Task: Find a house in Sao Cristovao, Brazil, for 8 guests from 12th to 16th July, with a price range of ₹10,000 to ₹16,000, including breakfast and TV.
Action: Mouse moved to (339, 145)
Screenshot: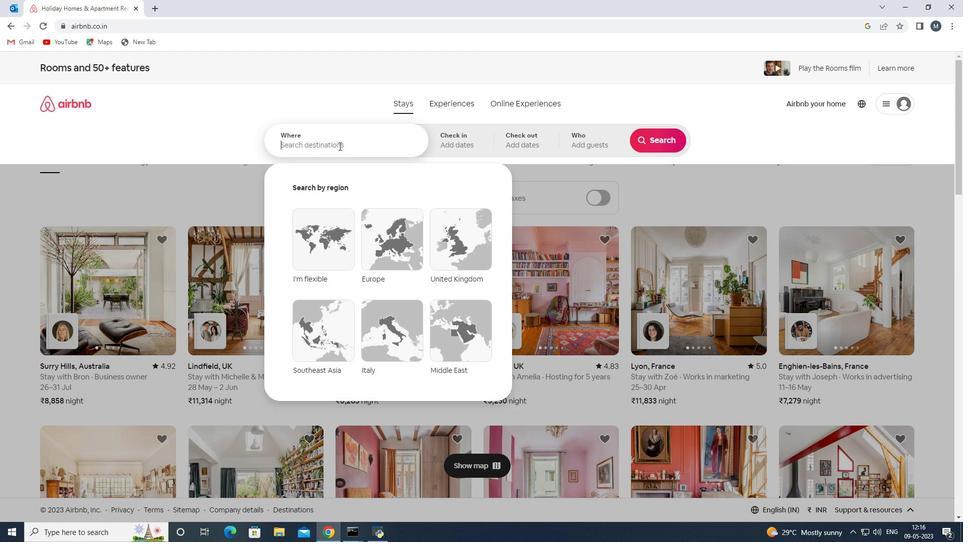 
Action: Mouse pressed left at (339, 145)
Screenshot: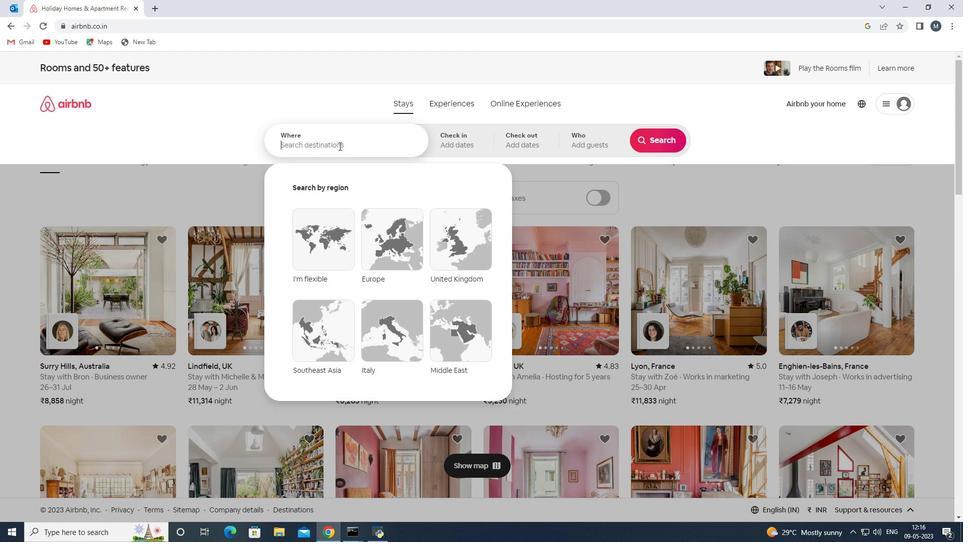 
Action: Mouse moved to (339, 145)
Screenshot: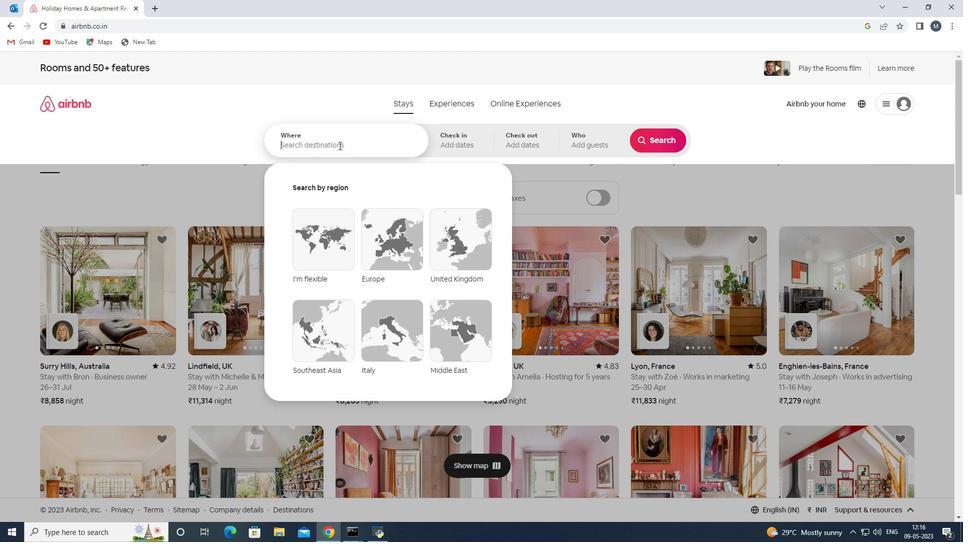 
Action: Key pressed <Key.shift>Sao<Key.space><Key.shift><Key.shift><Key.shift><Key.shift><Key.shift>Cristovao,<Key.shift><Key.shift><Key.shift><Key.shift><Key.shift><Key.shift><Key.shift><Key.shift><Key.shift><Key.shift><Key.shift><Key.shift><Key.shift><Key.shift><Key.shift>Brazil<Key.enter>
Screenshot: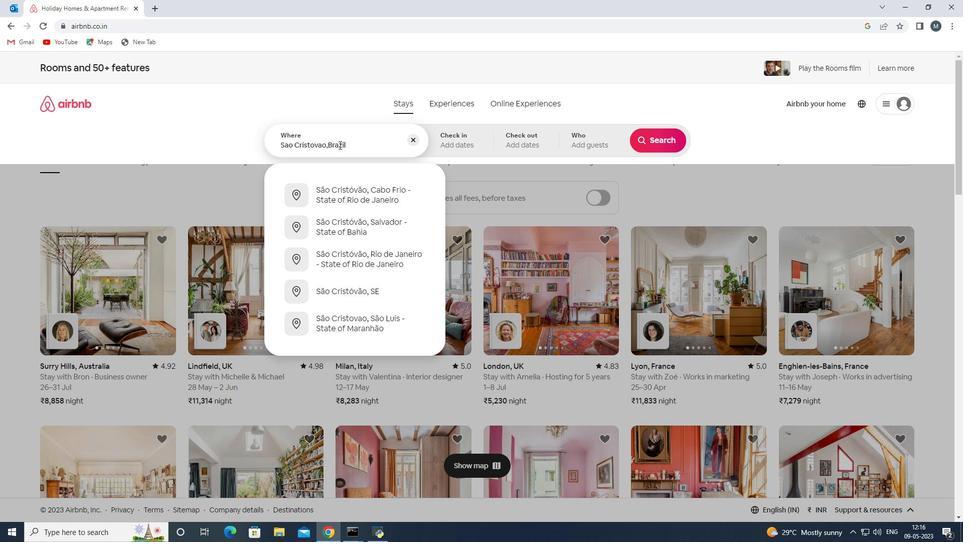 
Action: Mouse moved to (659, 215)
Screenshot: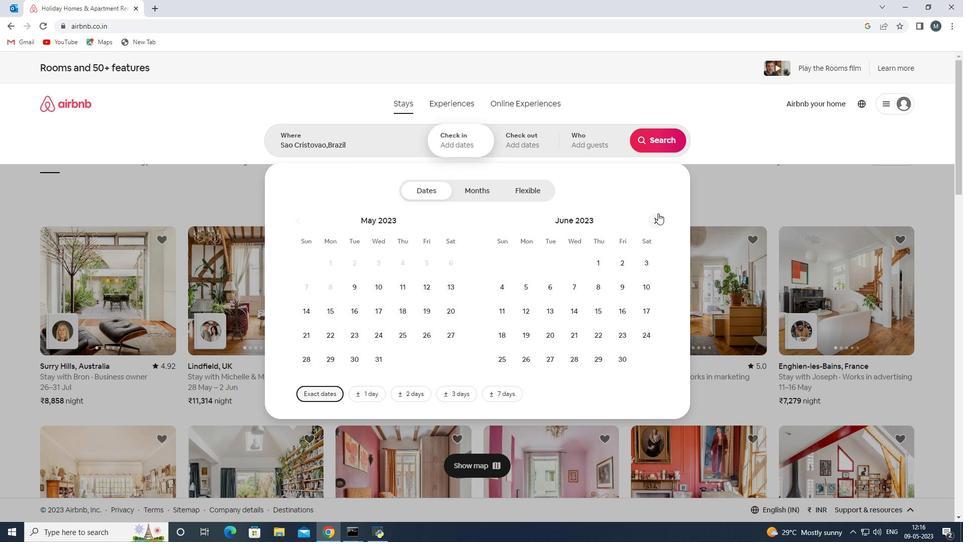 
Action: Mouse pressed left at (659, 215)
Screenshot: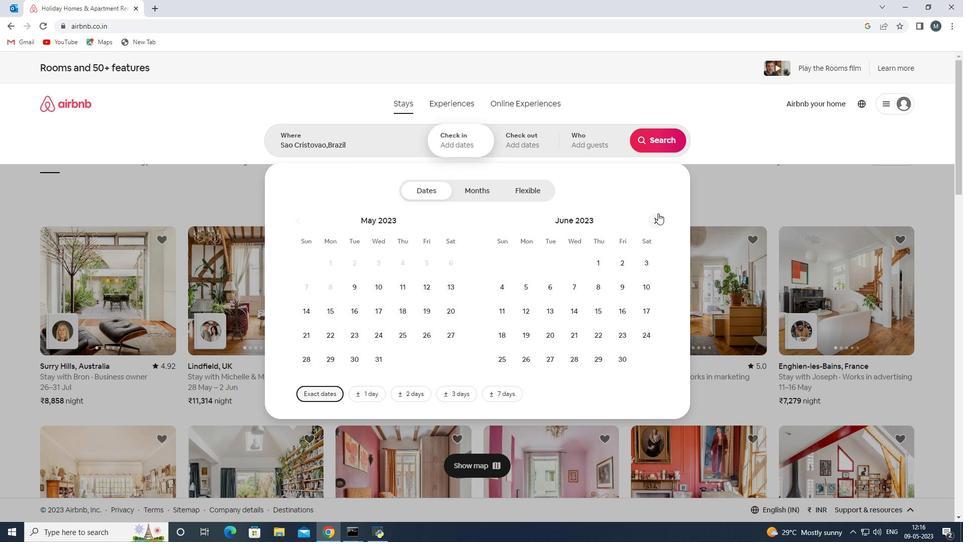 
Action: Mouse moved to (581, 312)
Screenshot: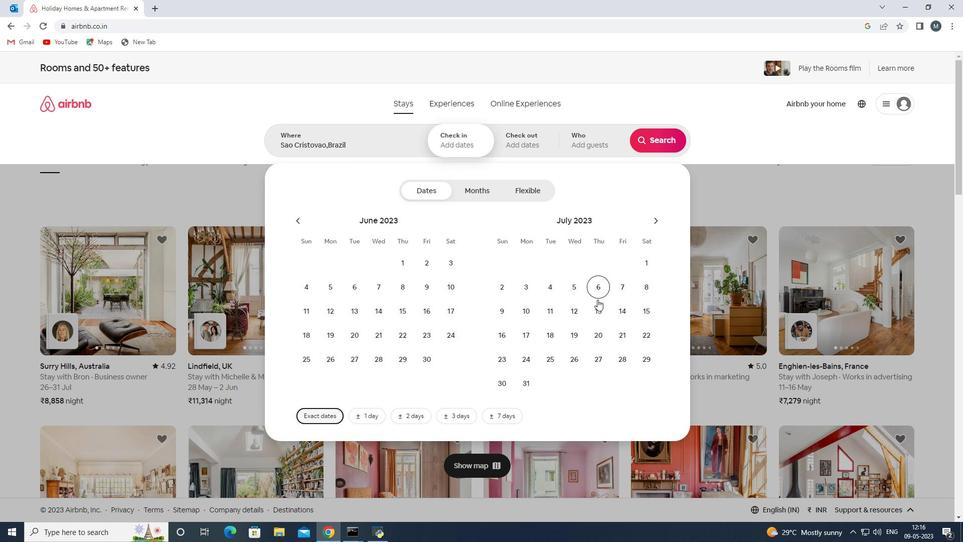 
Action: Mouse pressed left at (581, 312)
Screenshot: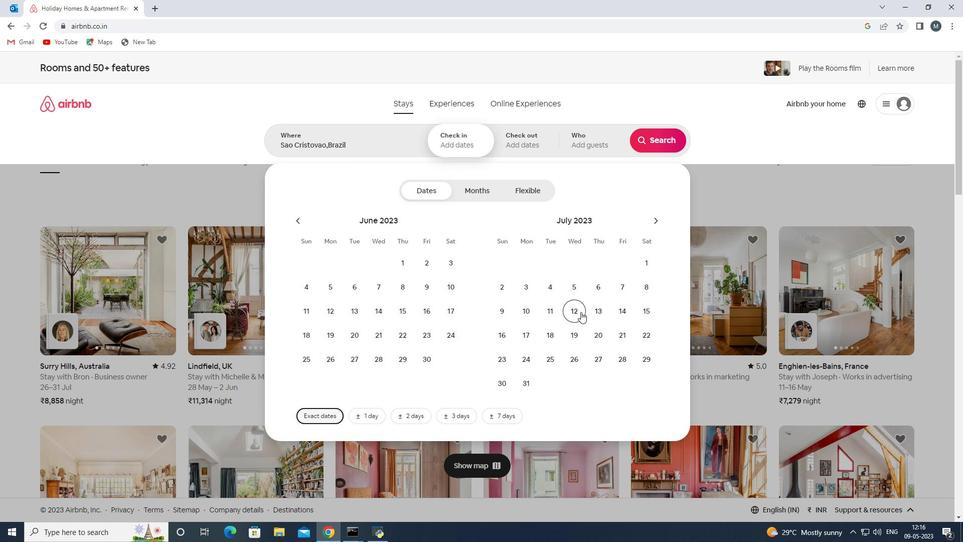 
Action: Mouse moved to (502, 337)
Screenshot: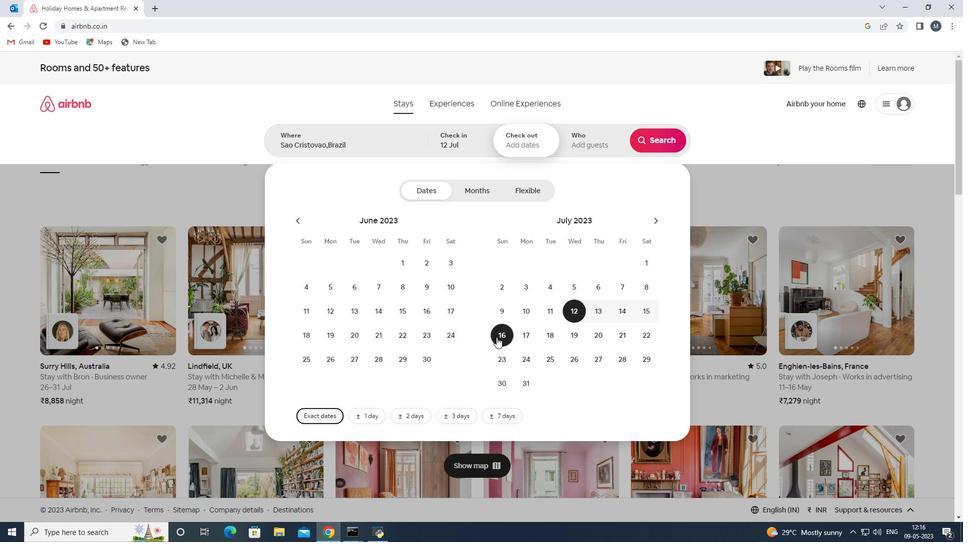 
Action: Mouse pressed left at (502, 337)
Screenshot: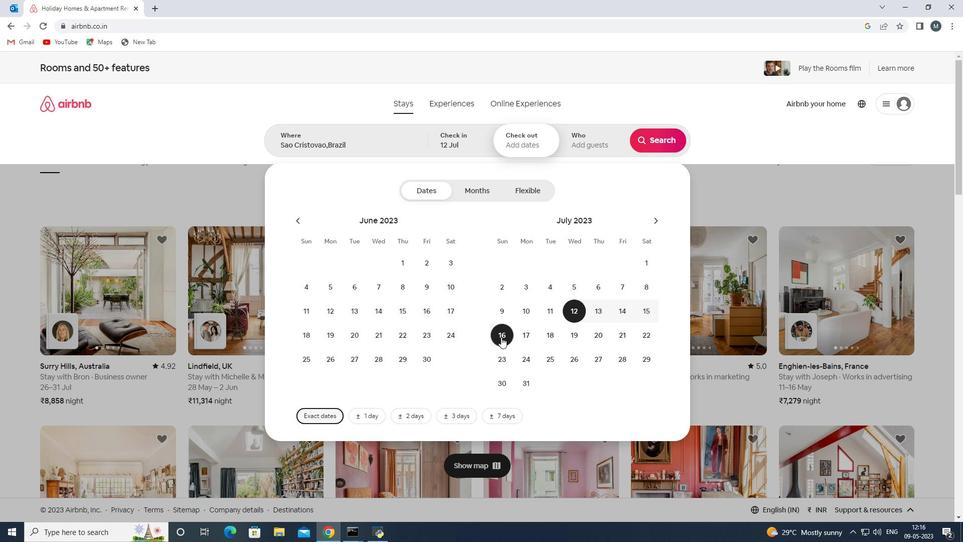 
Action: Mouse moved to (575, 147)
Screenshot: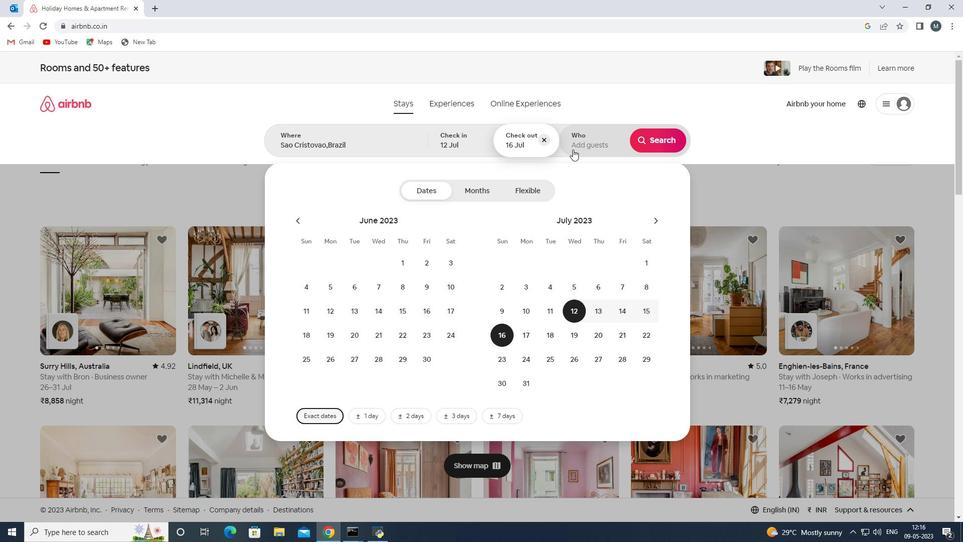 
Action: Mouse pressed left at (575, 147)
Screenshot: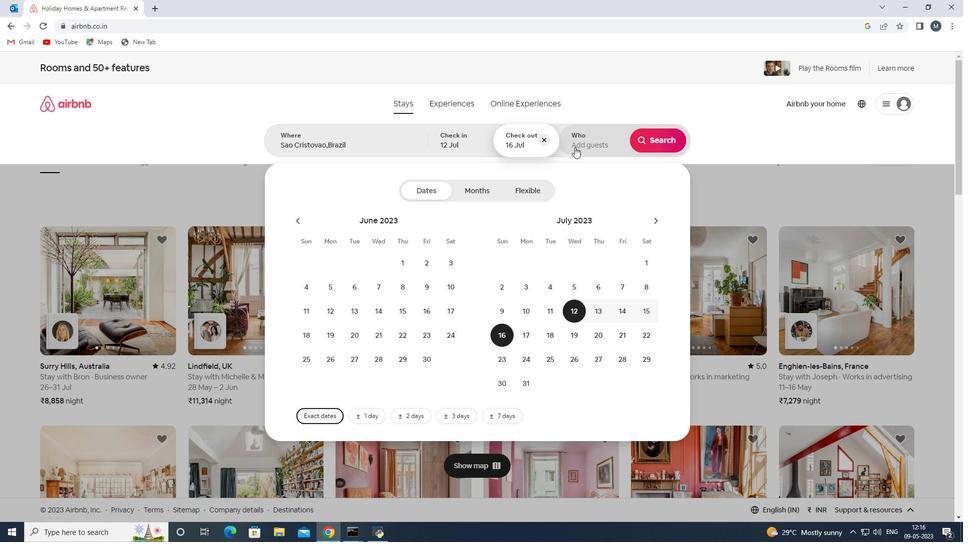 
Action: Mouse moved to (664, 198)
Screenshot: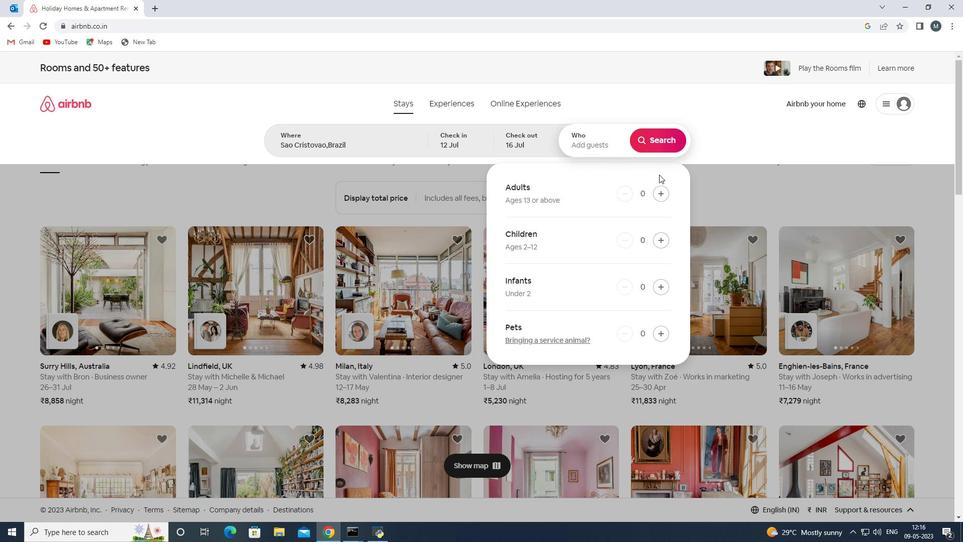 
Action: Mouse pressed left at (664, 198)
Screenshot: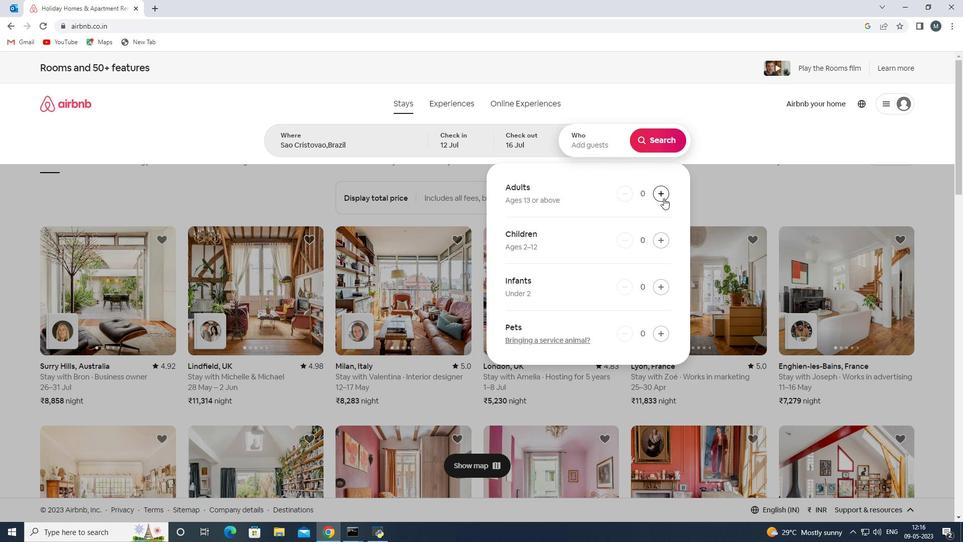 
Action: Mouse pressed left at (664, 198)
Screenshot: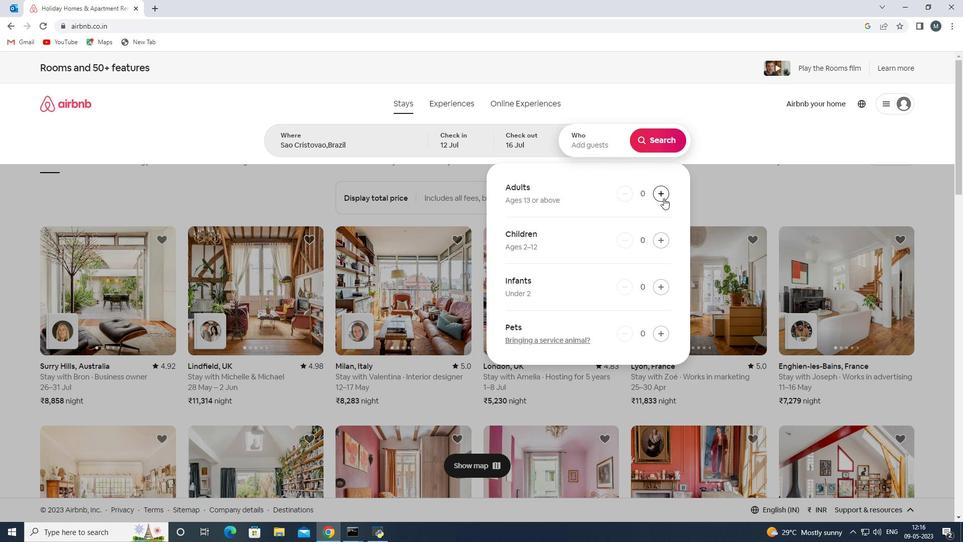 
Action: Mouse moved to (664, 198)
Screenshot: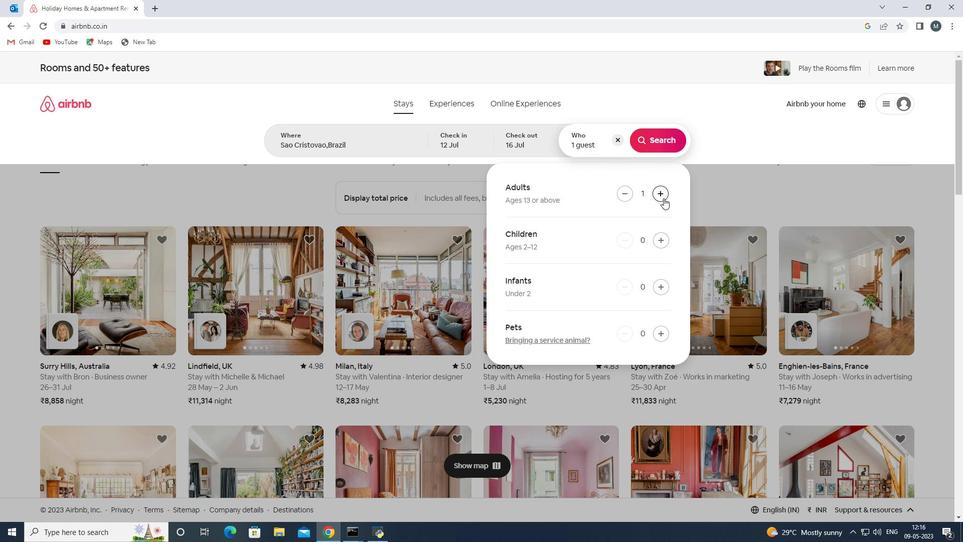 
Action: Mouse pressed left at (664, 198)
Screenshot: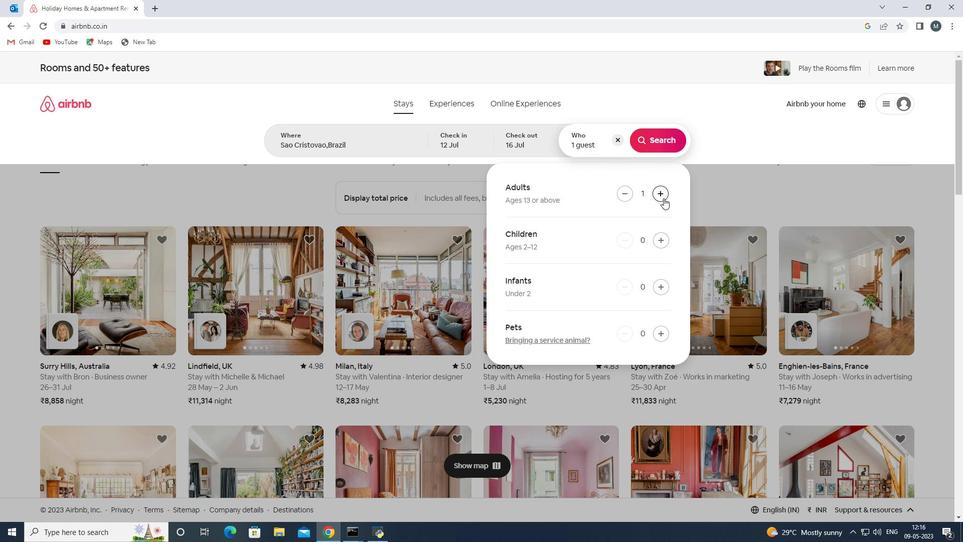 
Action: Mouse moved to (663, 199)
Screenshot: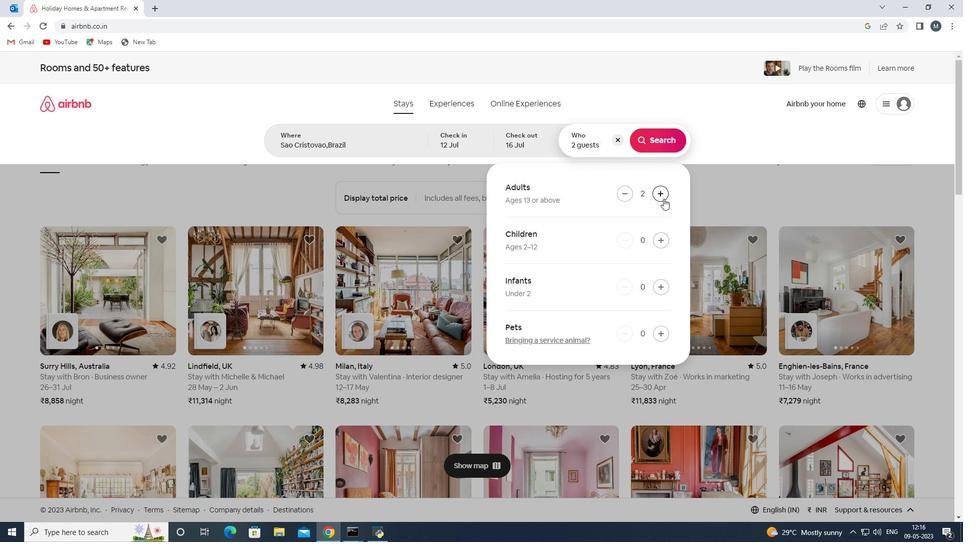 
Action: Mouse pressed left at (663, 199)
Screenshot: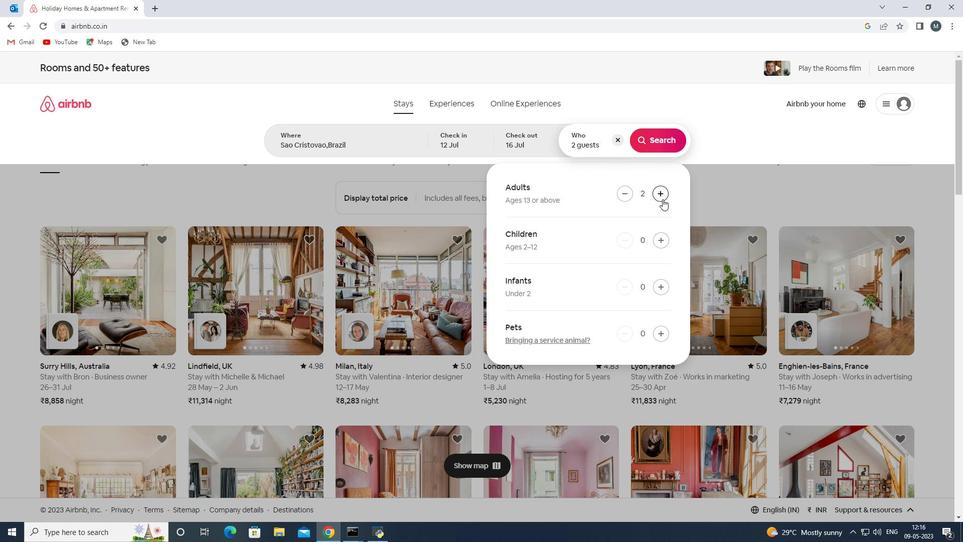 
Action: Mouse moved to (662, 199)
Screenshot: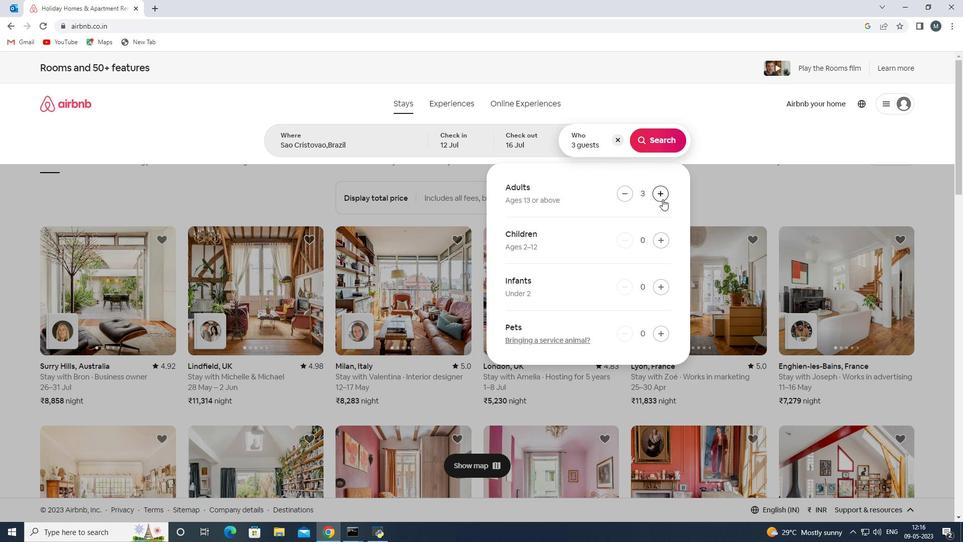 
Action: Mouse pressed left at (662, 199)
Screenshot: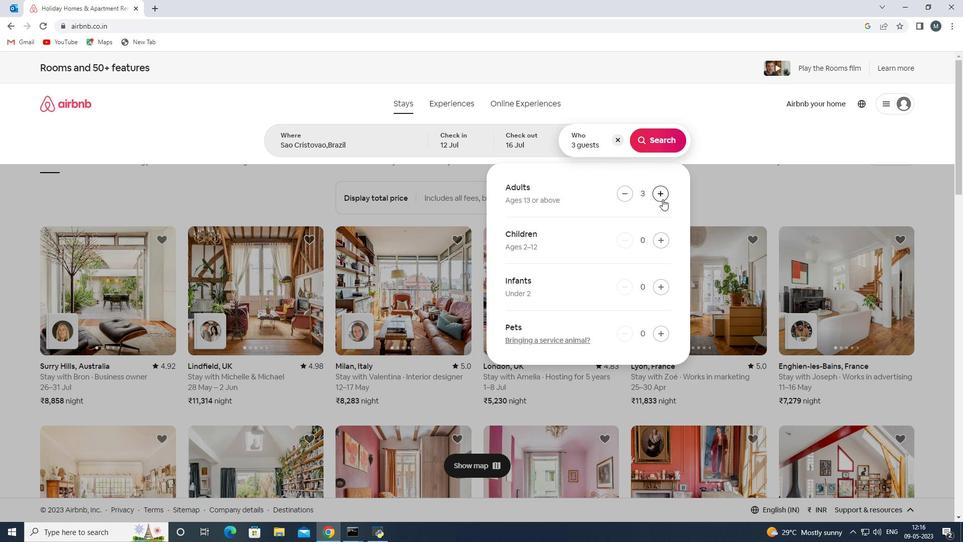 
Action: Mouse moved to (662, 199)
Screenshot: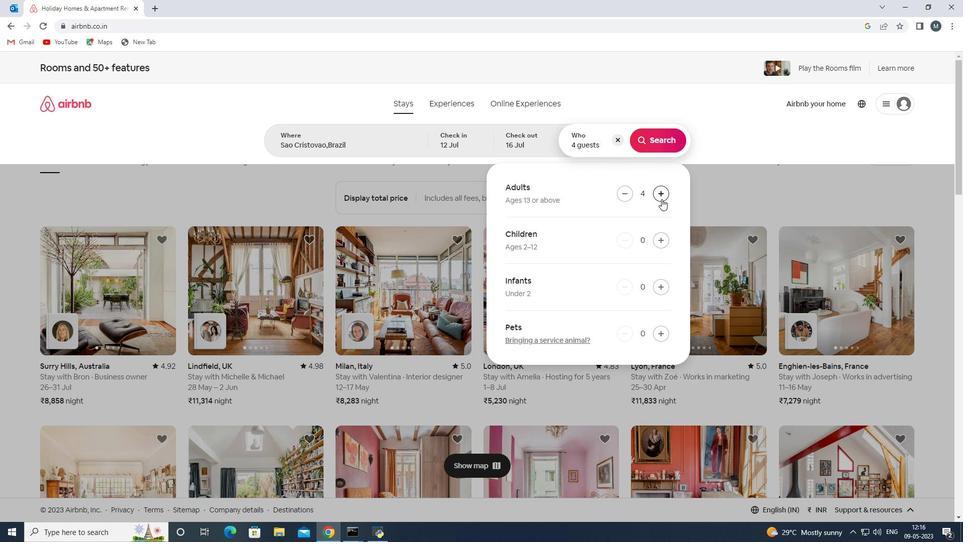 
Action: Mouse pressed left at (662, 199)
Screenshot: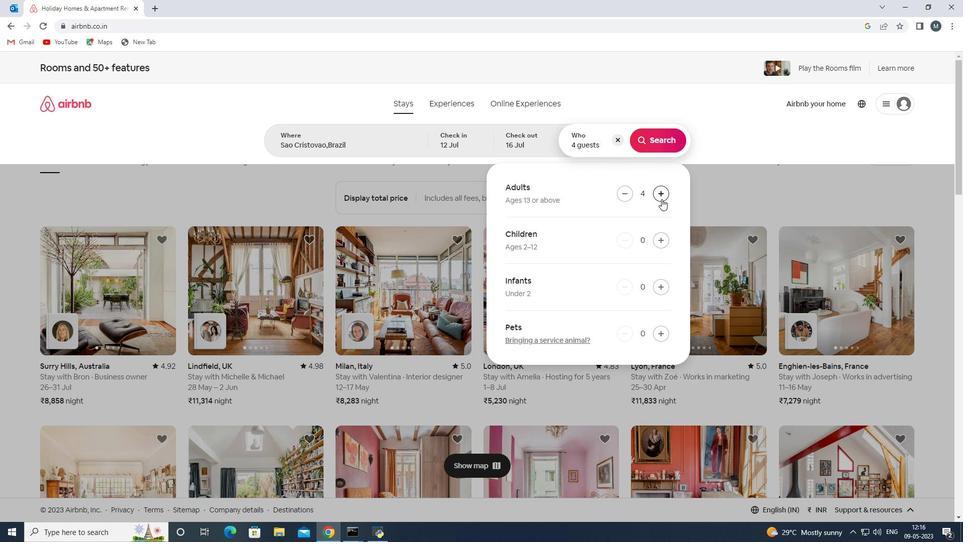 
Action: Mouse moved to (661, 198)
Screenshot: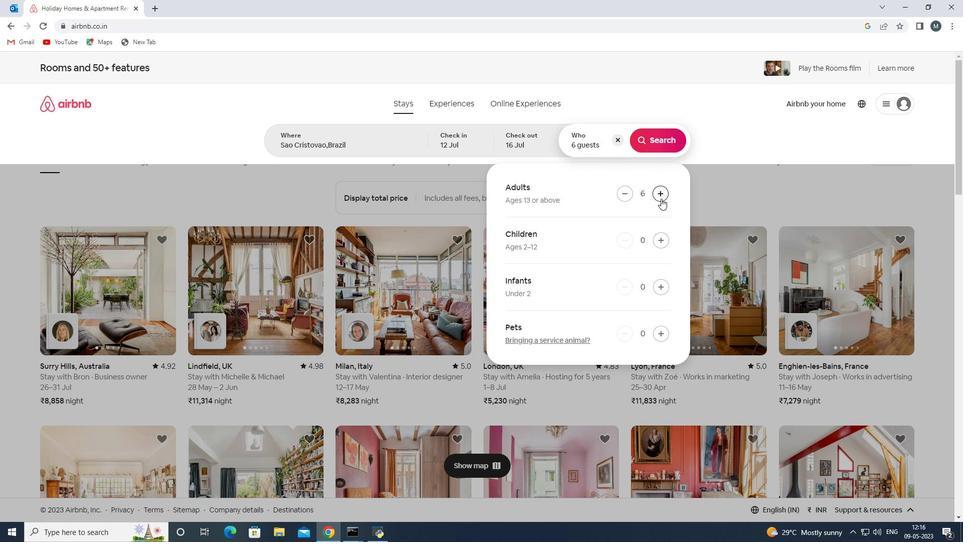 
Action: Mouse pressed left at (661, 198)
Screenshot: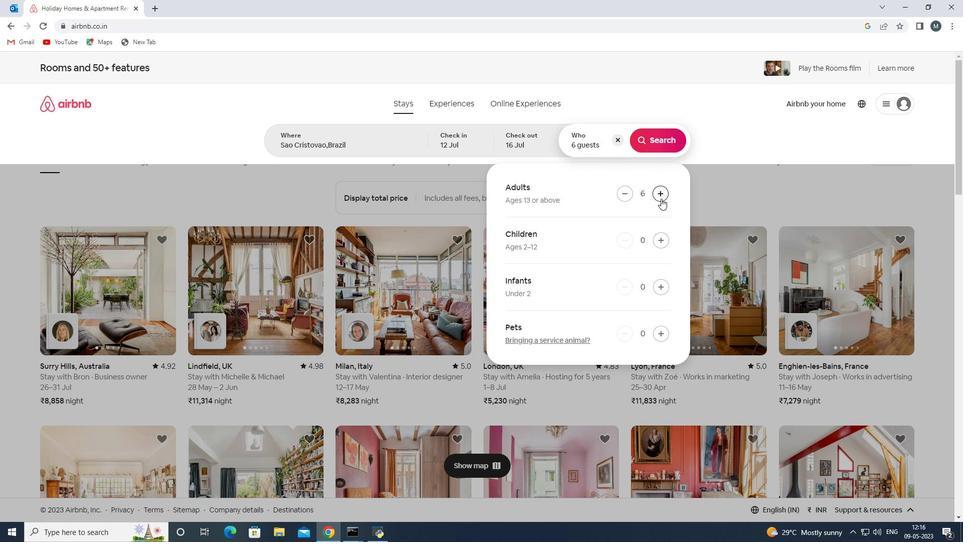 
Action: Mouse moved to (661, 197)
Screenshot: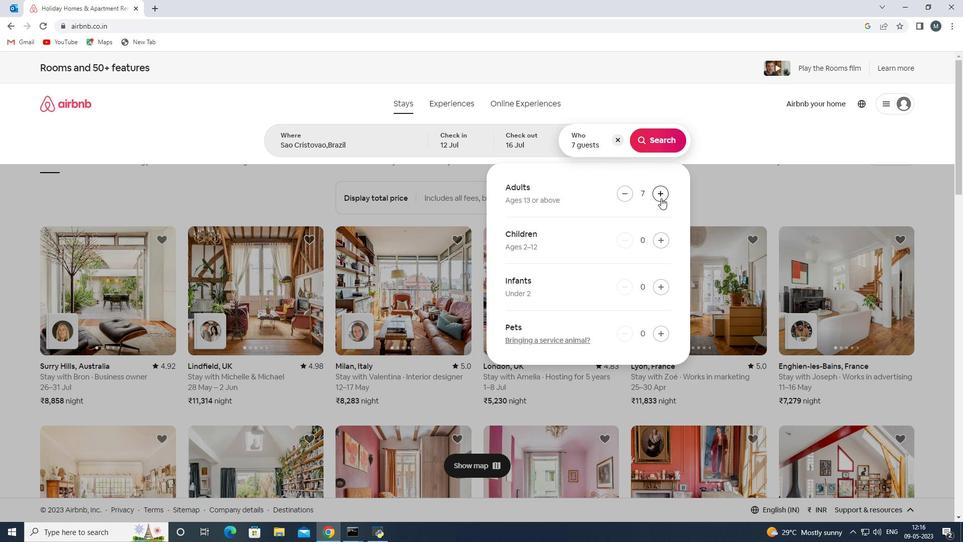 
Action: Mouse pressed left at (661, 197)
Screenshot: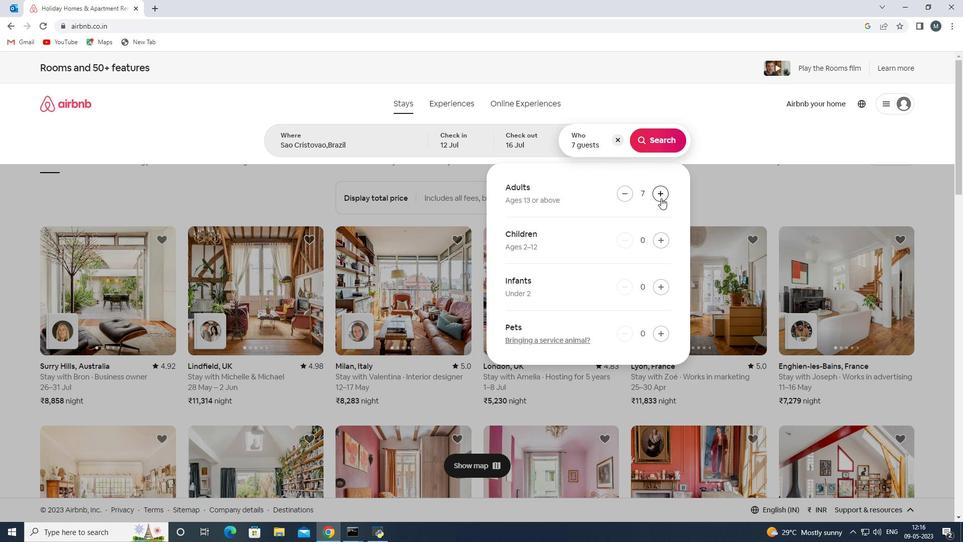 
Action: Mouse moved to (661, 196)
Screenshot: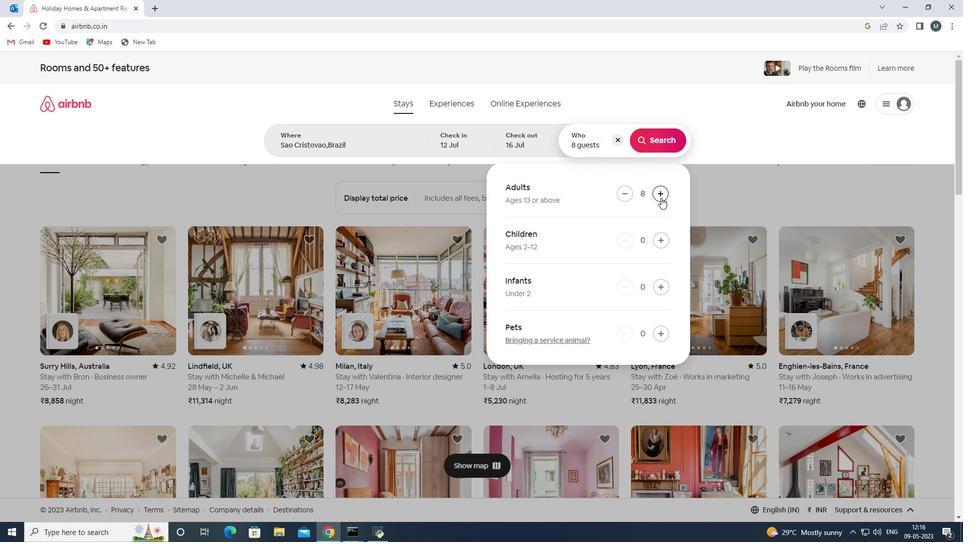 
Action: Mouse pressed left at (661, 196)
Screenshot: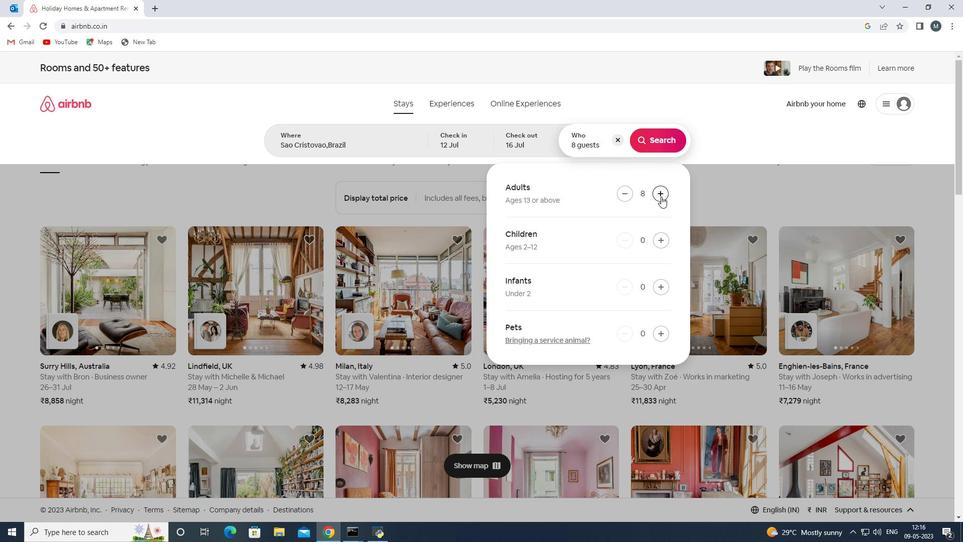 
Action: Mouse moved to (616, 191)
Screenshot: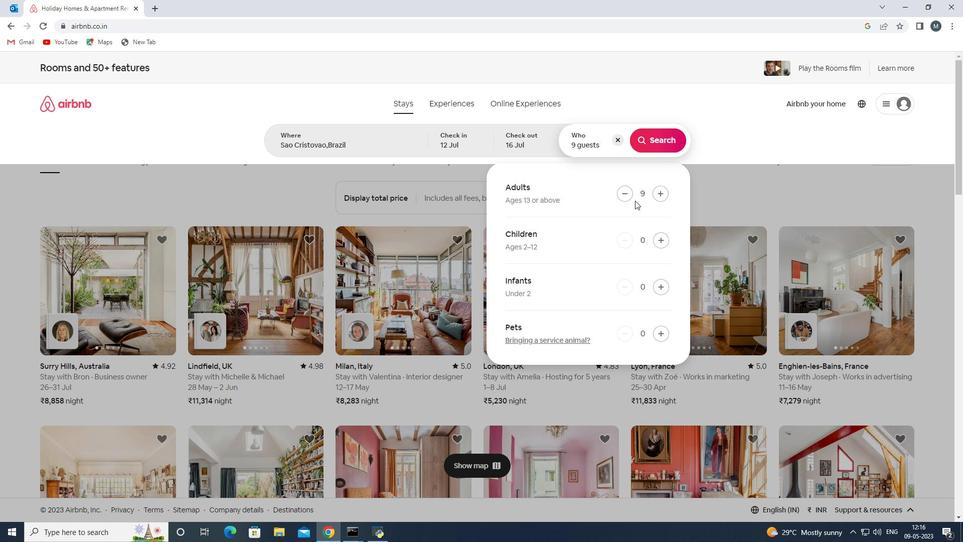 
Action: Mouse pressed left at (616, 191)
Screenshot: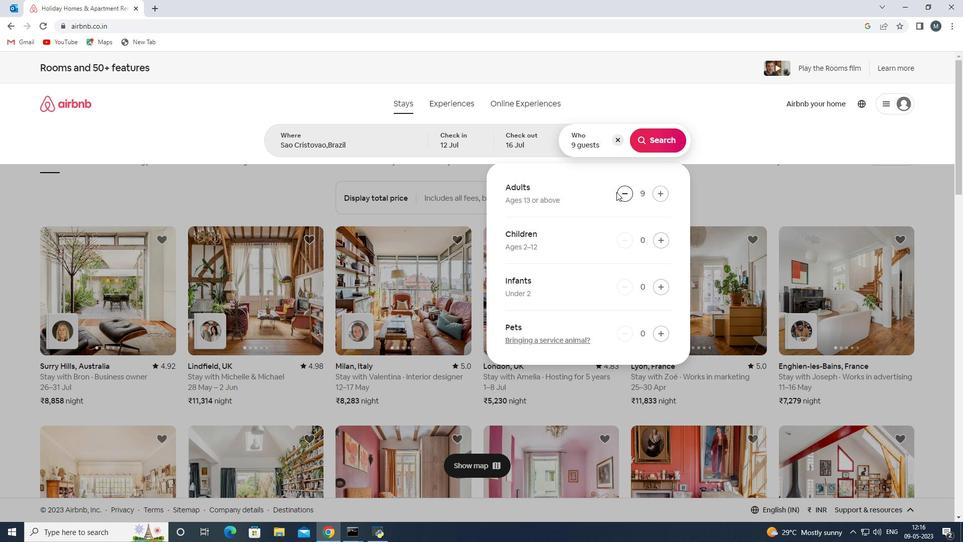 
Action: Mouse moved to (623, 194)
Screenshot: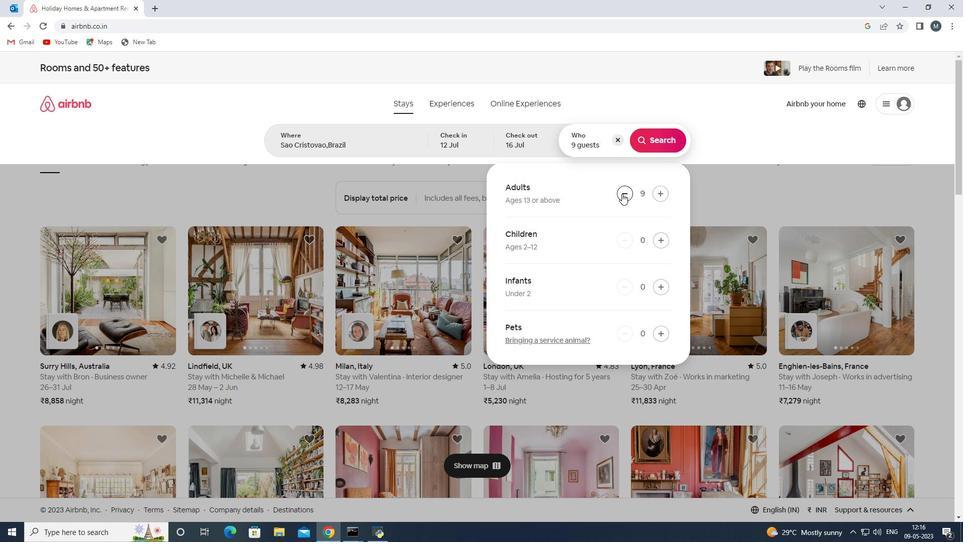 
Action: Mouse pressed left at (623, 194)
Screenshot: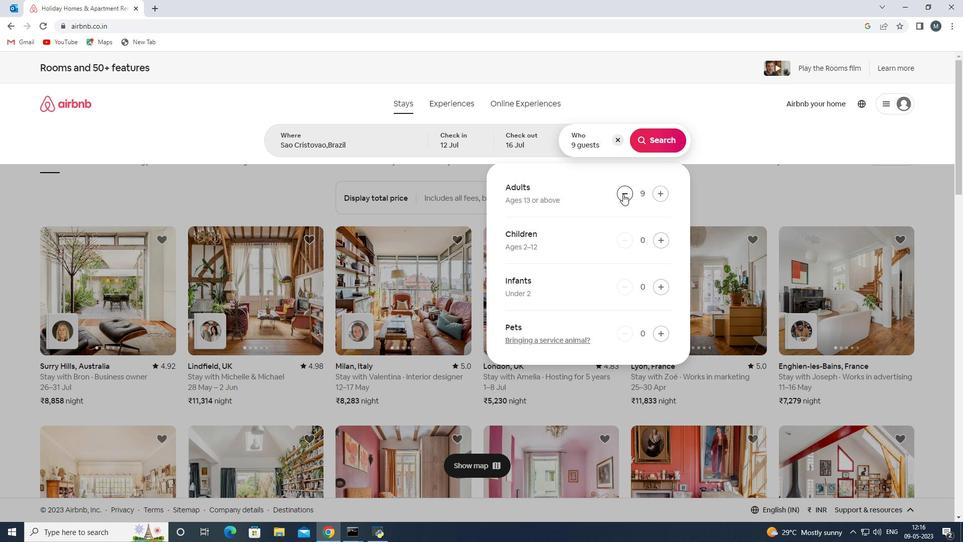 
Action: Mouse moved to (653, 144)
Screenshot: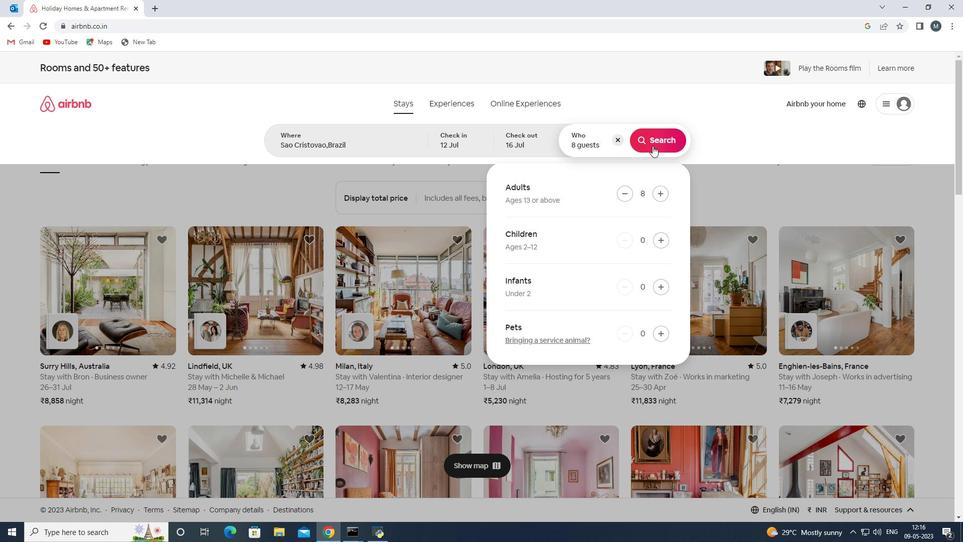 
Action: Mouse pressed left at (653, 144)
Screenshot: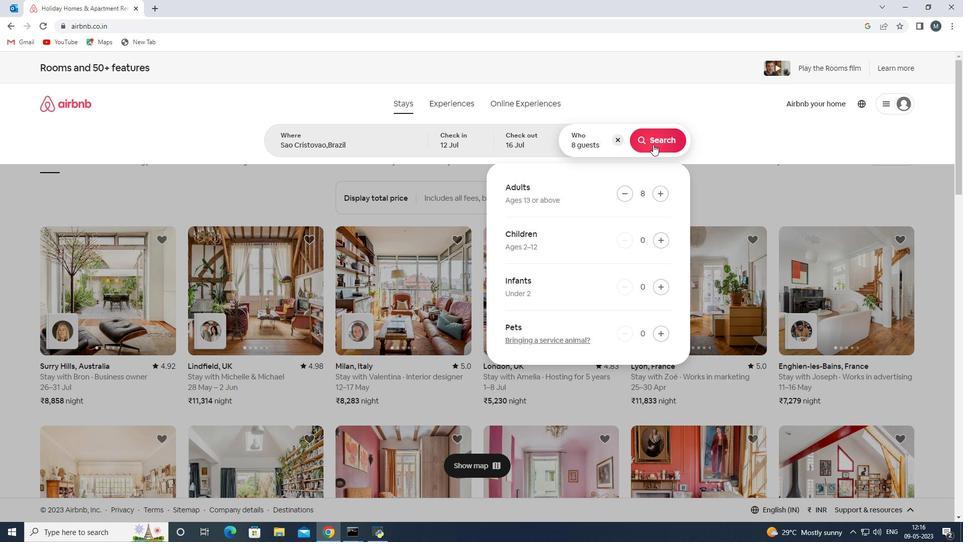 
Action: Mouse moved to (910, 115)
Screenshot: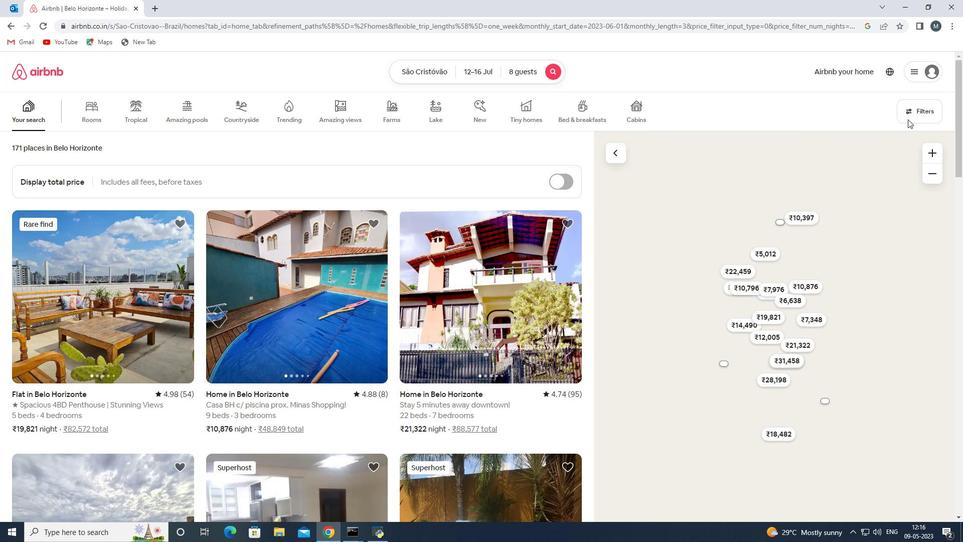 
Action: Mouse pressed left at (910, 115)
Screenshot: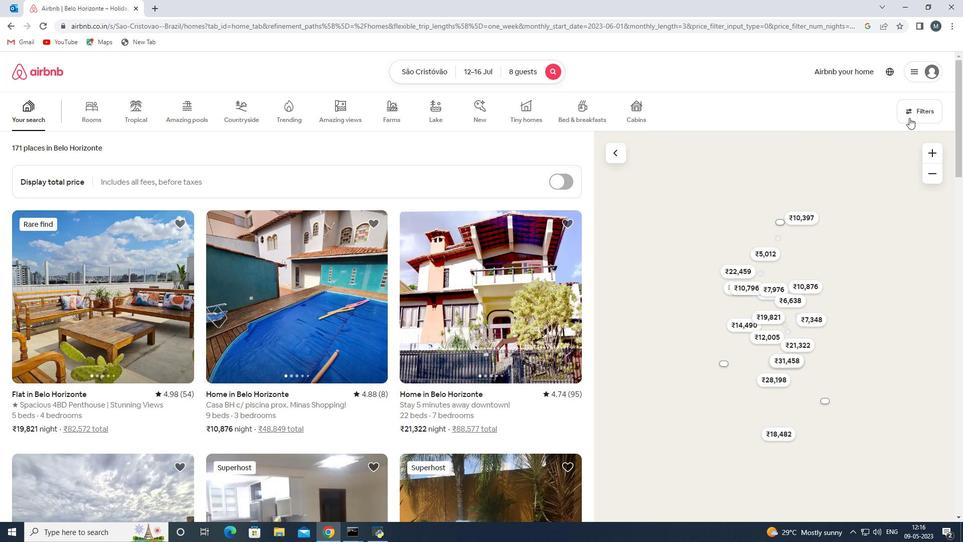 
Action: Mouse moved to (380, 361)
Screenshot: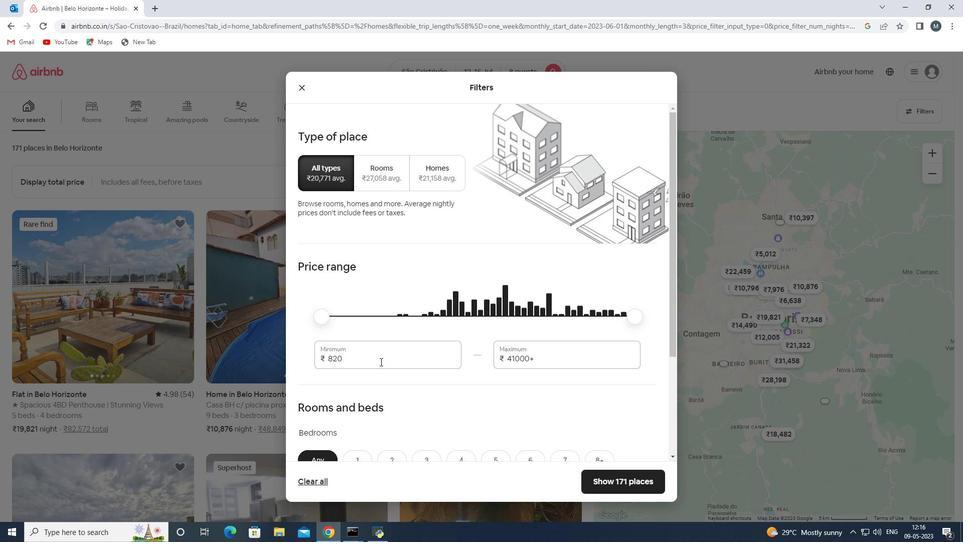 
Action: Mouse pressed left at (380, 361)
Screenshot: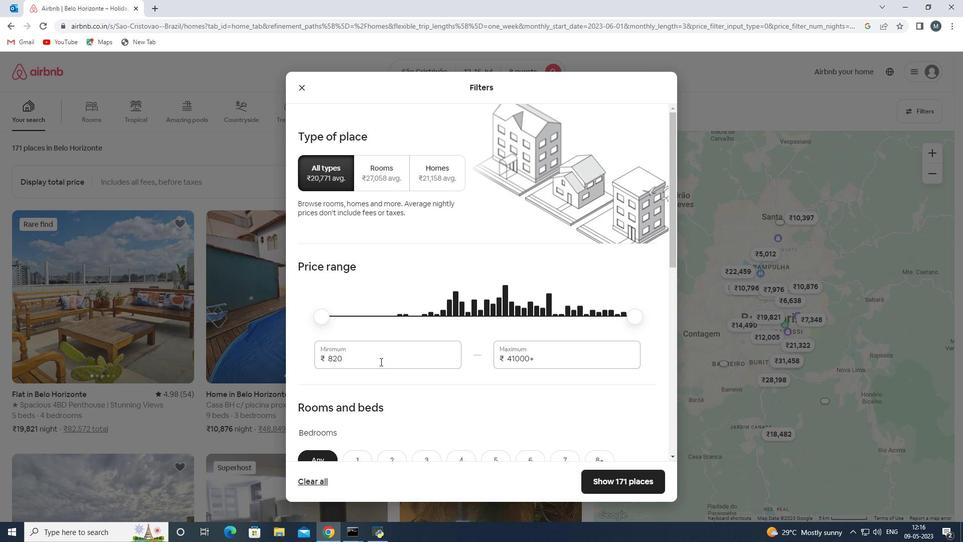 
Action: Mouse moved to (379, 359)
Screenshot: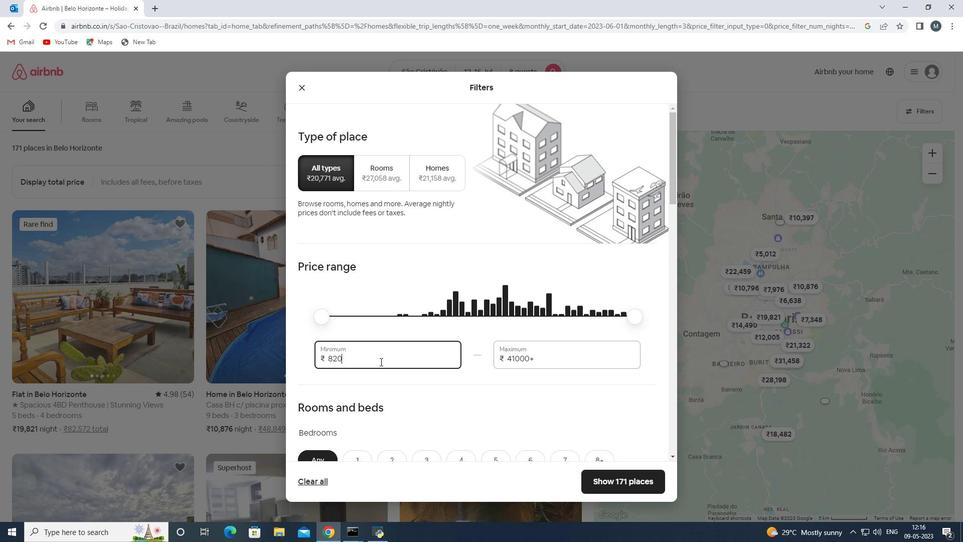 
Action: Key pressed <Key.backspace><Key.backspace><Key.backspace><Key.backspace><Key.backspace><Key.backspace><Key.backspace><Key.backspace><Key.backspace><Key.backspace><Key.backspace>10000
Screenshot: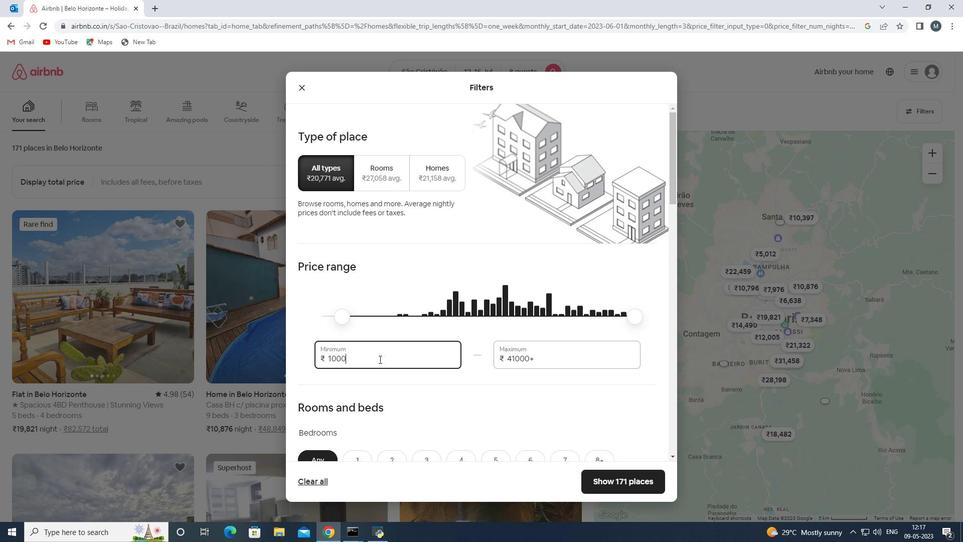 
Action: Mouse moved to (534, 358)
Screenshot: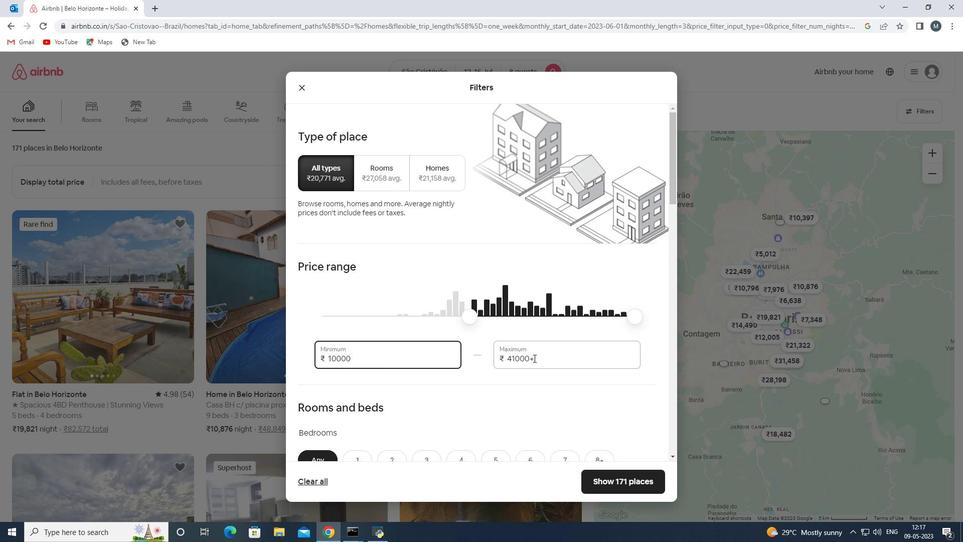 
Action: Mouse pressed left at (534, 358)
Screenshot: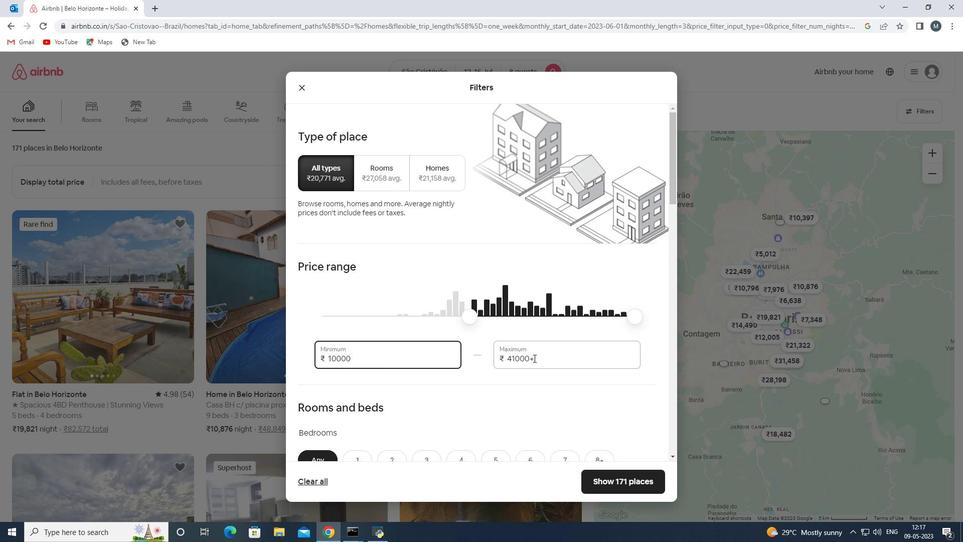 
Action: Mouse moved to (483, 356)
Screenshot: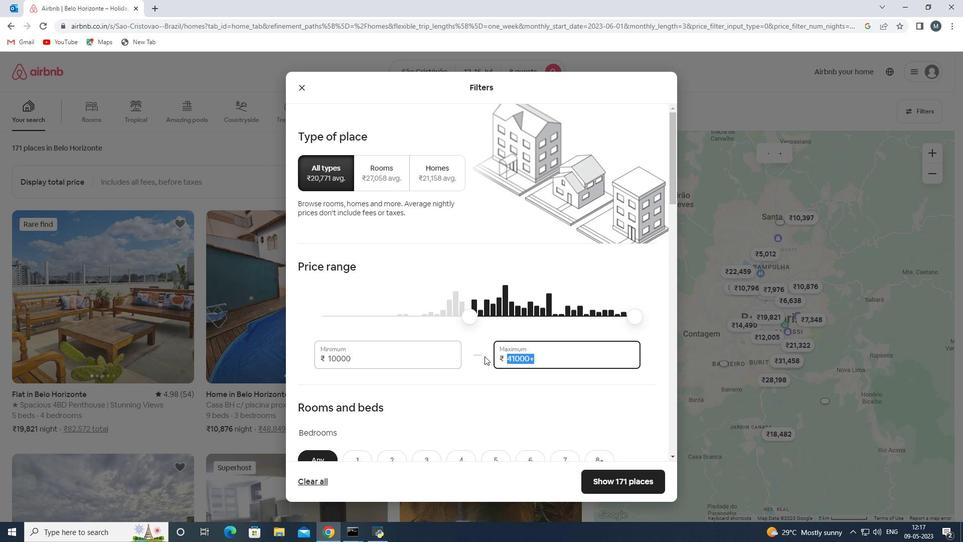 
Action: Key pressed 16000
Screenshot: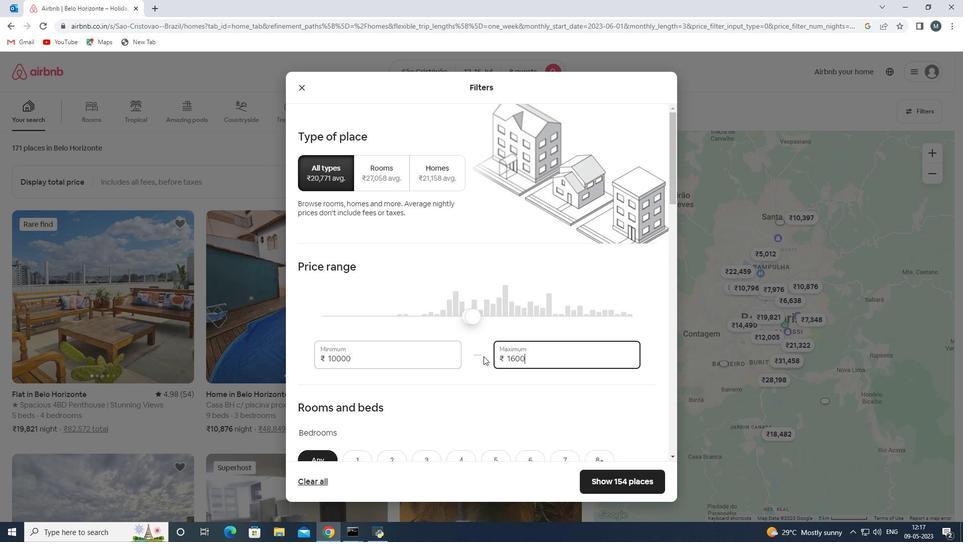 
Action: Mouse moved to (472, 330)
Screenshot: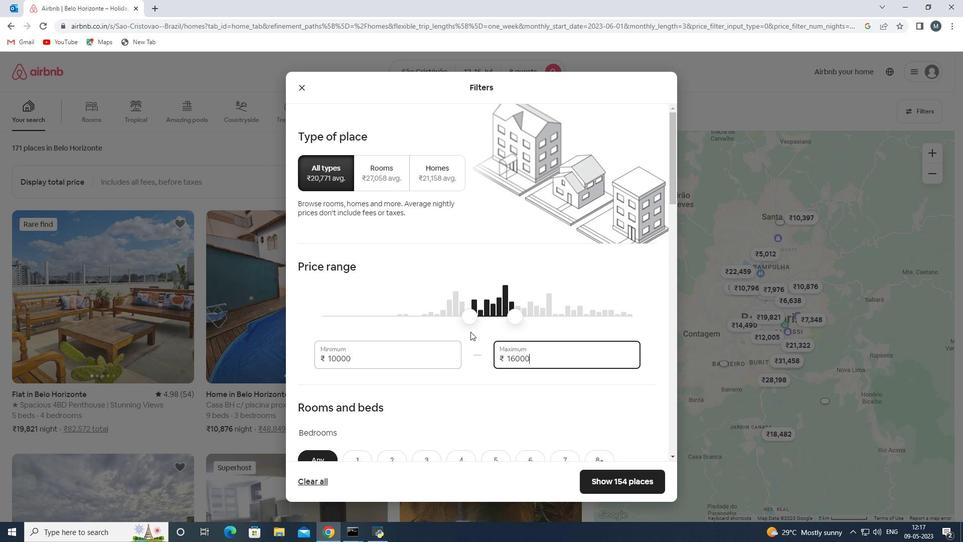 
Action: Mouse scrolled (472, 329) with delta (0, 0)
Screenshot: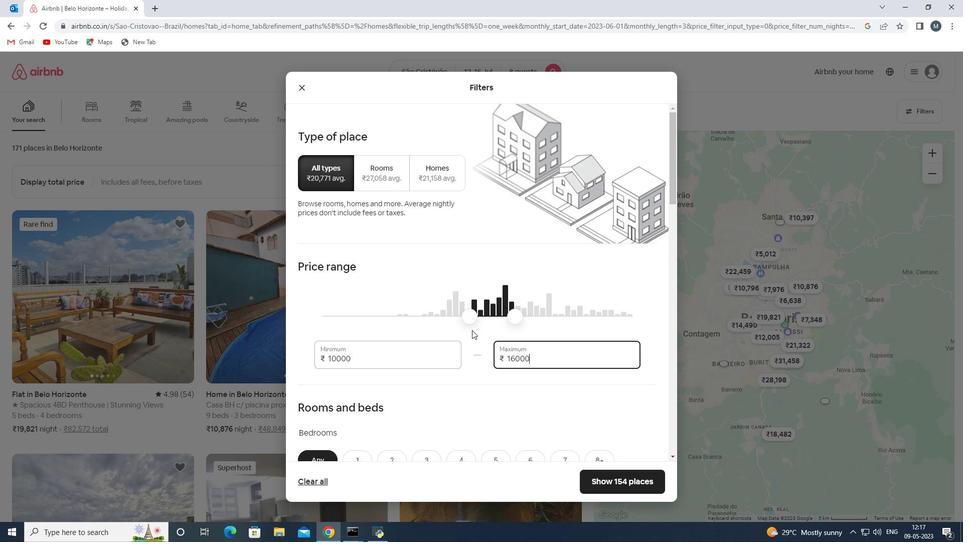 
Action: Mouse moved to (472, 329)
Screenshot: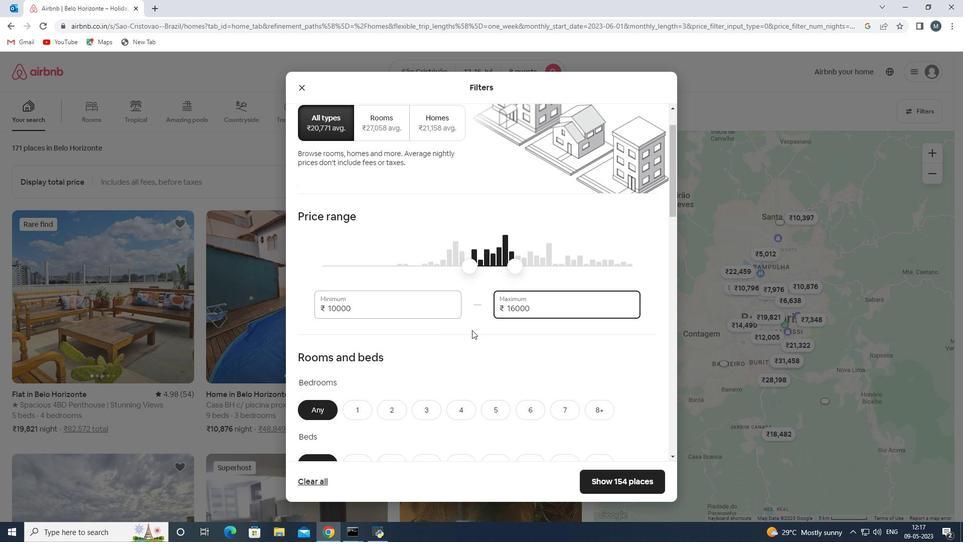 
Action: Mouse scrolled (472, 329) with delta (0, 0)
Screenshot: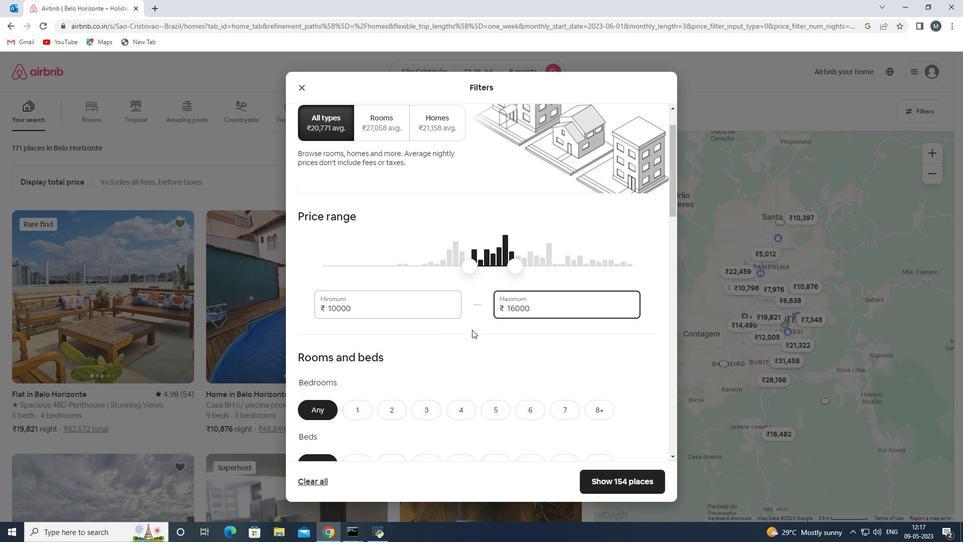 
Action: Mouse moved to (456, 331)
Screenshot: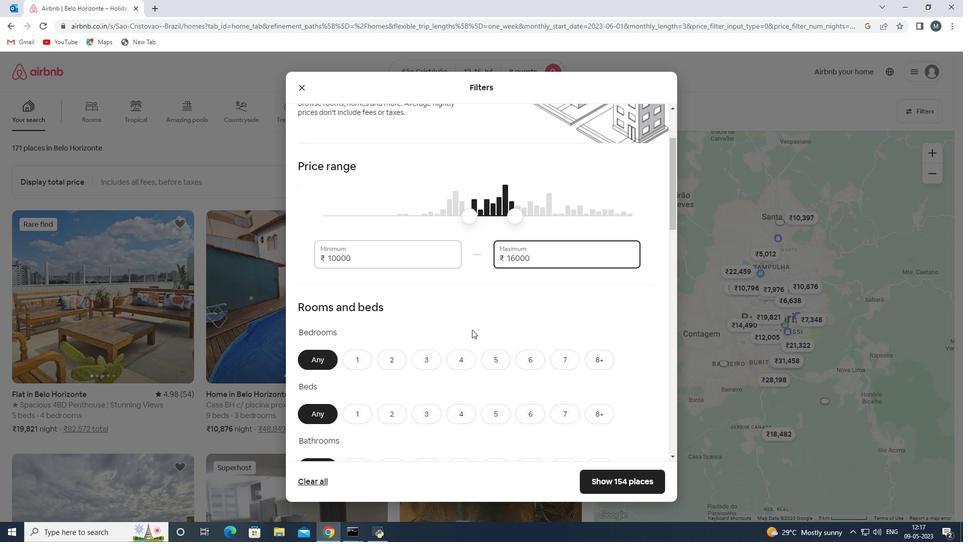 
Action: Mouse scrolled (468, 329) with delta (0, 0)
Screenshot: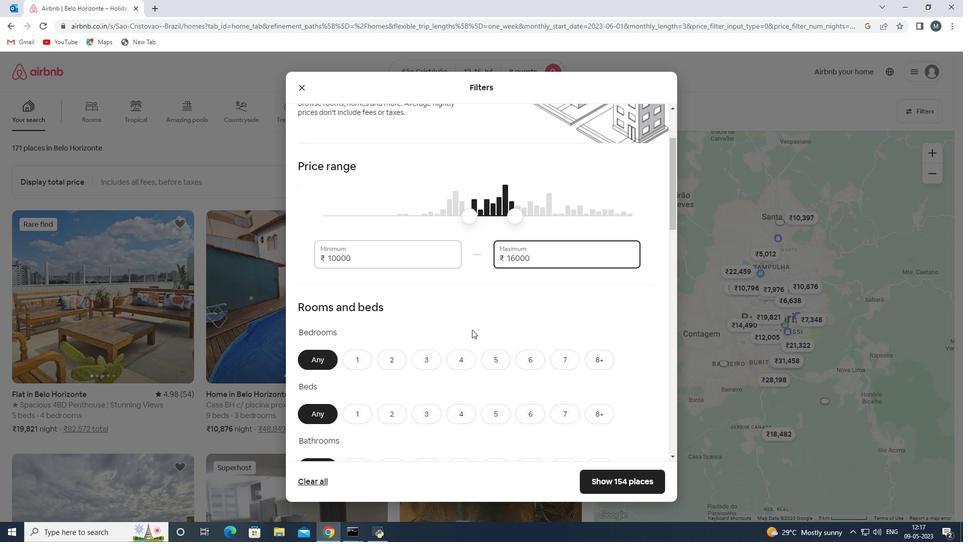 
Action: Mouse moved to (464, 317)
Screenshot: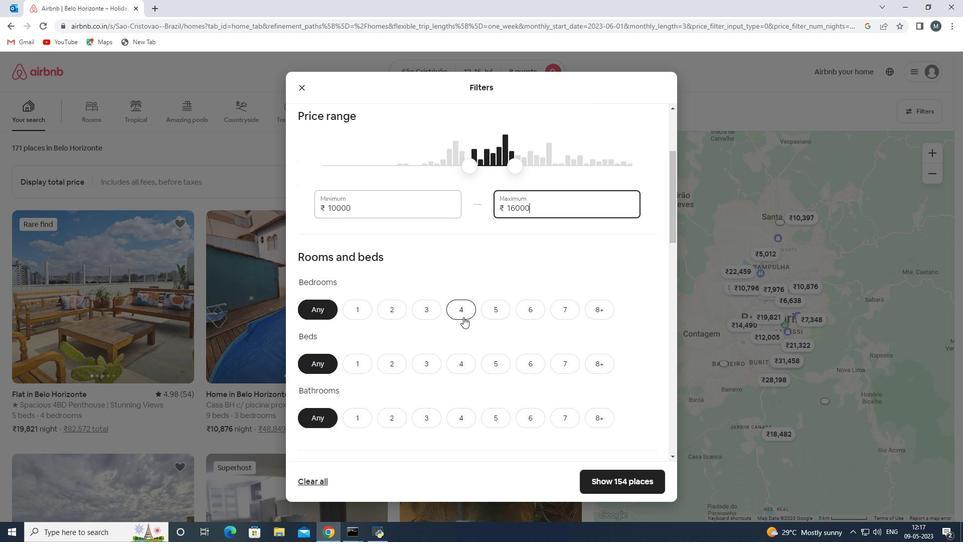
Action: Mouse scrolled (464, 316) with delta (0, 0)
Screenshot: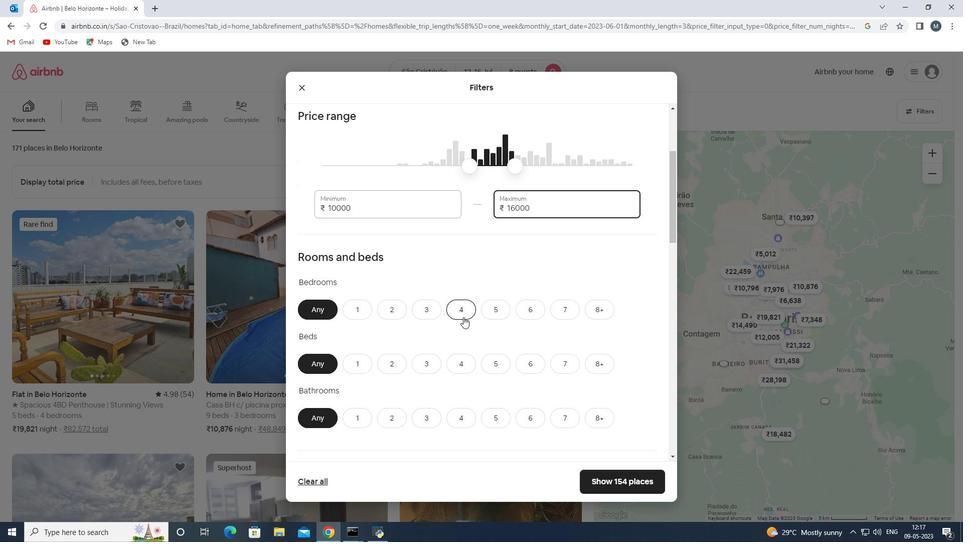
Action: Mouse moved to (598, 260)
Screenshot: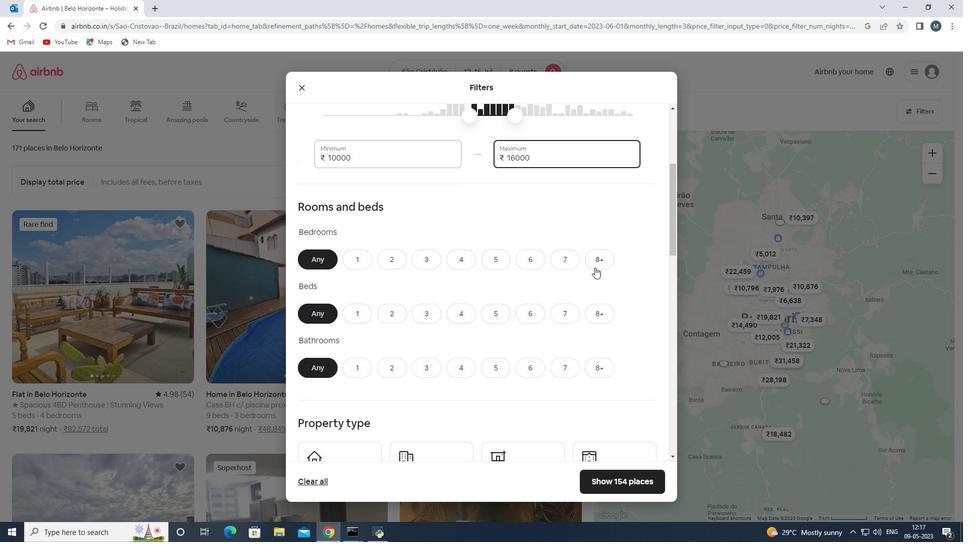
Action: Mouse pressed left at (598, 260)
Screenshot: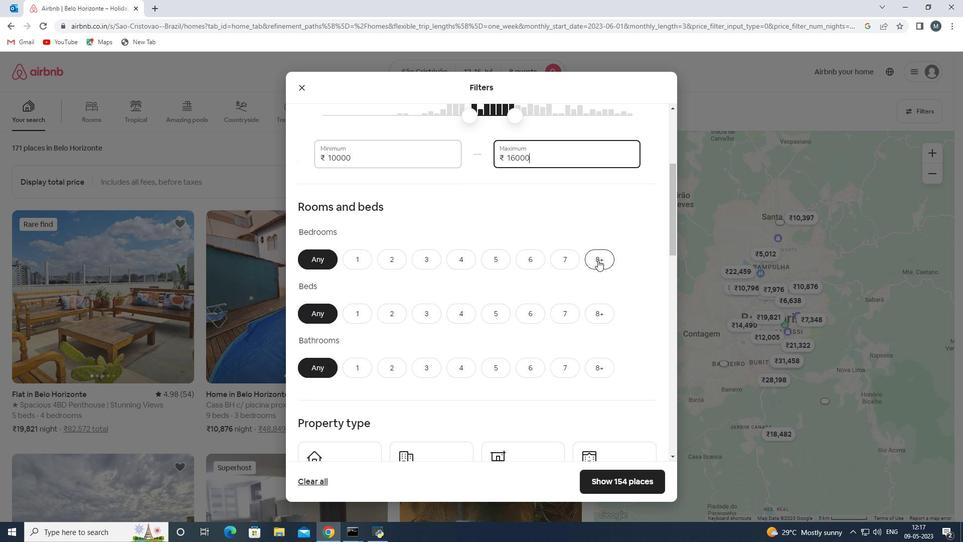 
Action: Mouse moved to (594, 313)
Screenshot: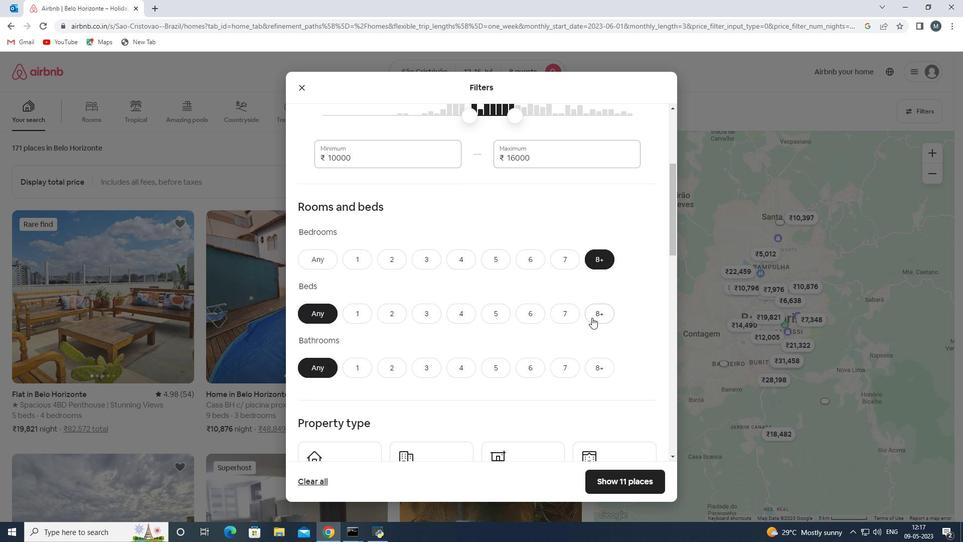 
Action: Mouse pressed left at (594, 313)
Screenshot: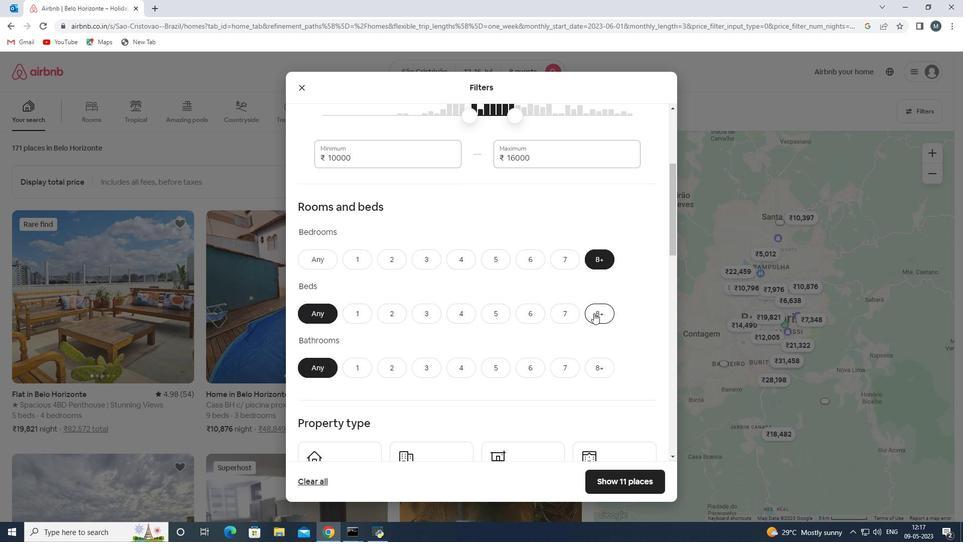 
Action: Mouse moved to (588, 365)
Screenshot: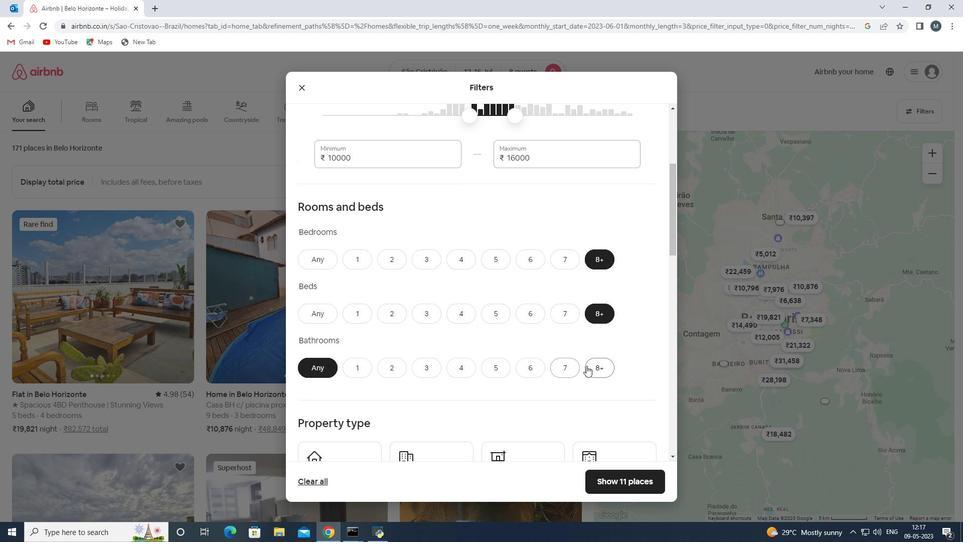 
Action: Mouse pressed left at (588, 365)
Screenshot: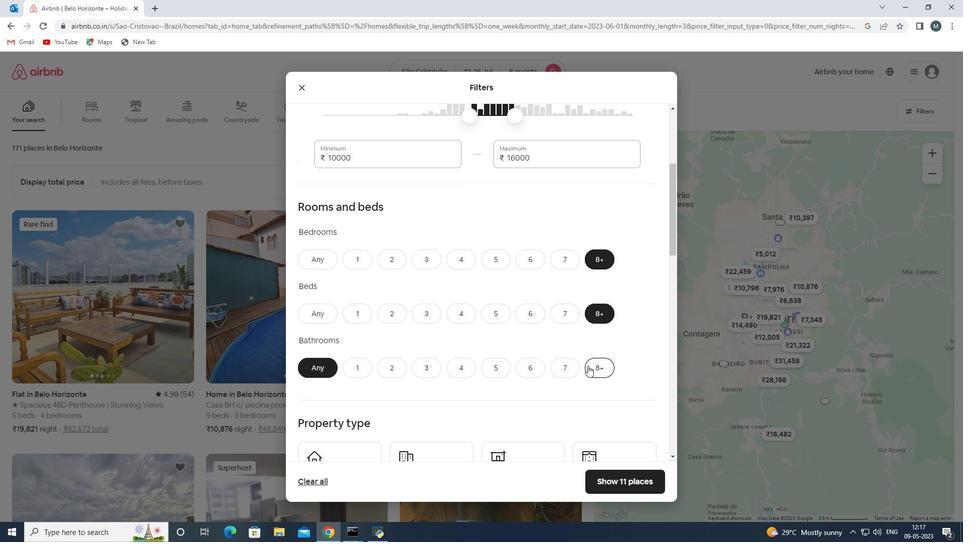 
Action: Mouse moved to (511, 342)
Screenshot: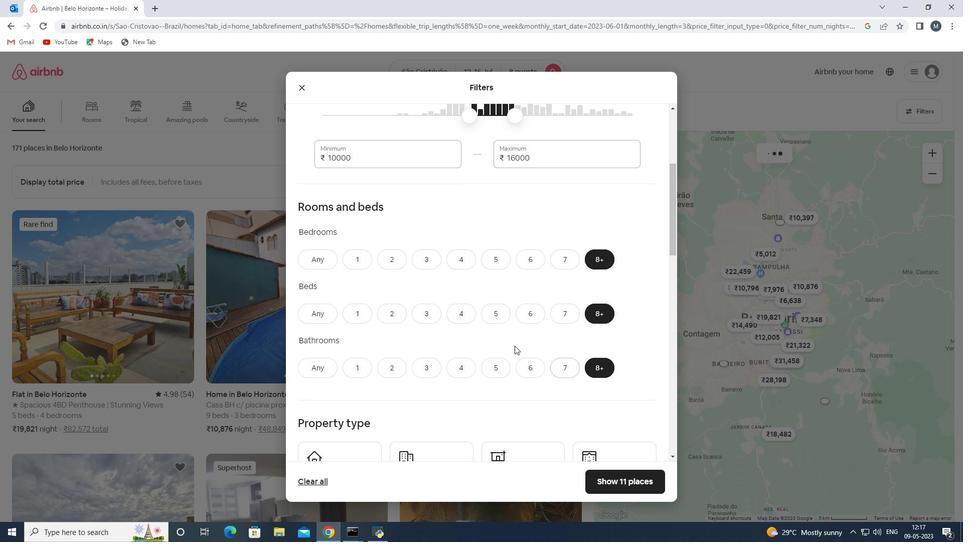 
Action: Mouse scrolled (511, 342) with delta (0, 0)
Screenshot: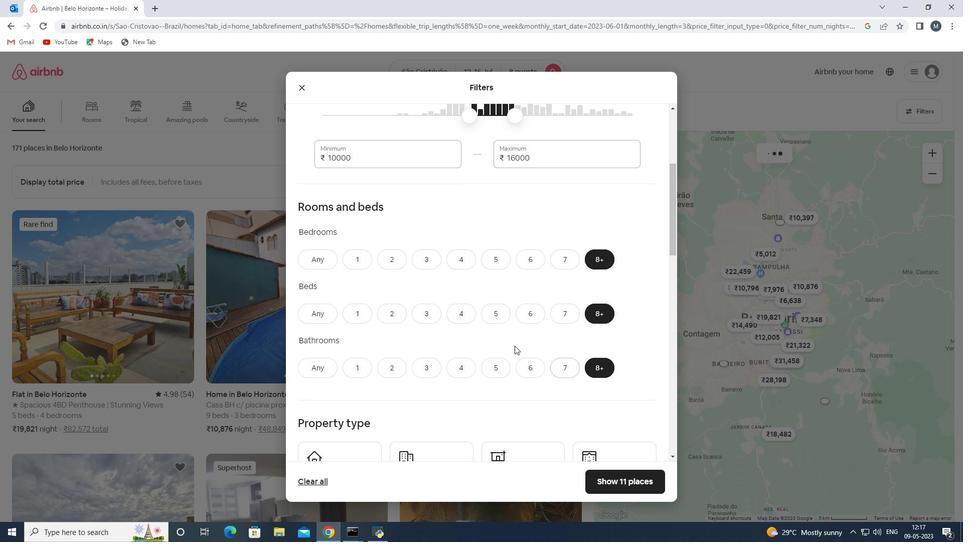 
Action: Mouse scrolled (511, 342) with delta (0, 0)
Screenshot: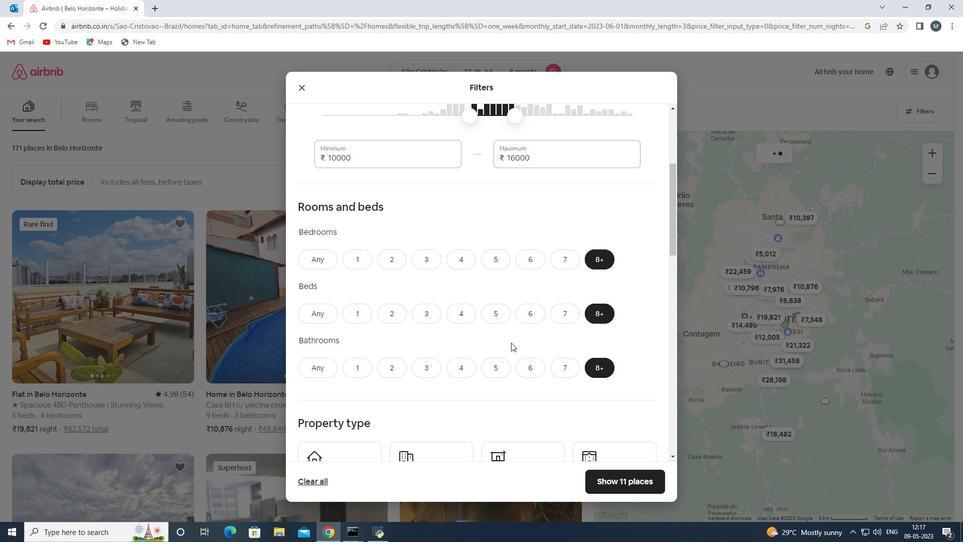 
Action: Mouse moved to (446, 311)
Screenshot: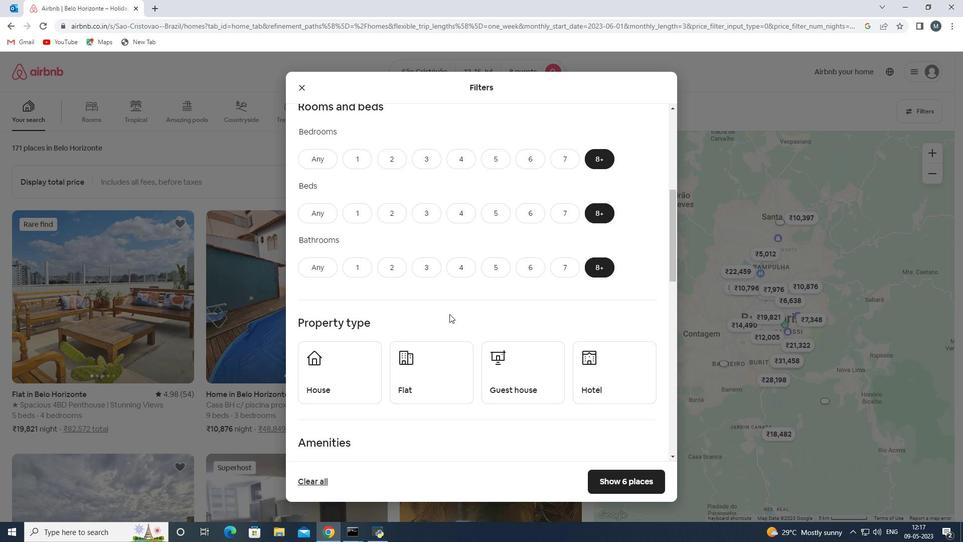 
Action: Mouse scrolled (446, 310) with delta (0, 0)
Screenshot: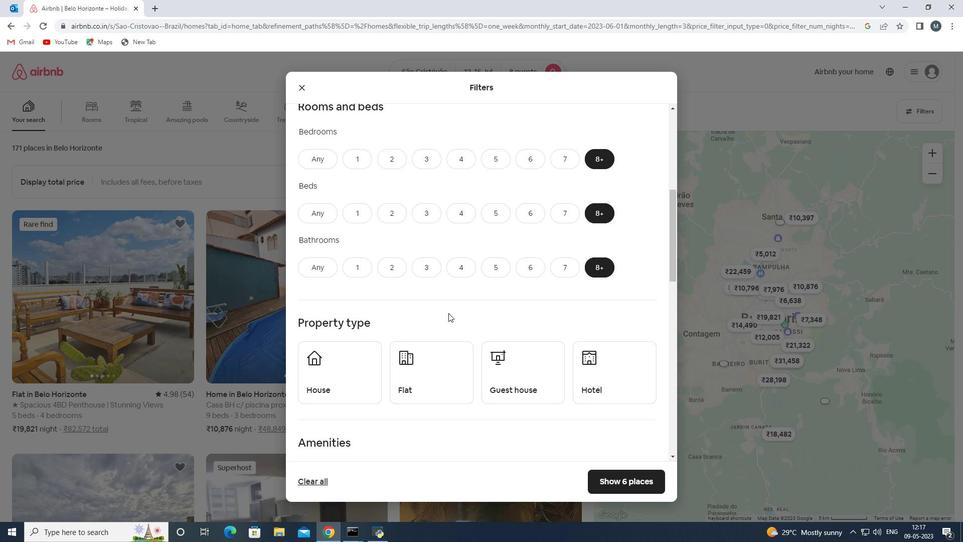 
Action: Mouse moved to (345, 331)
Screenshot: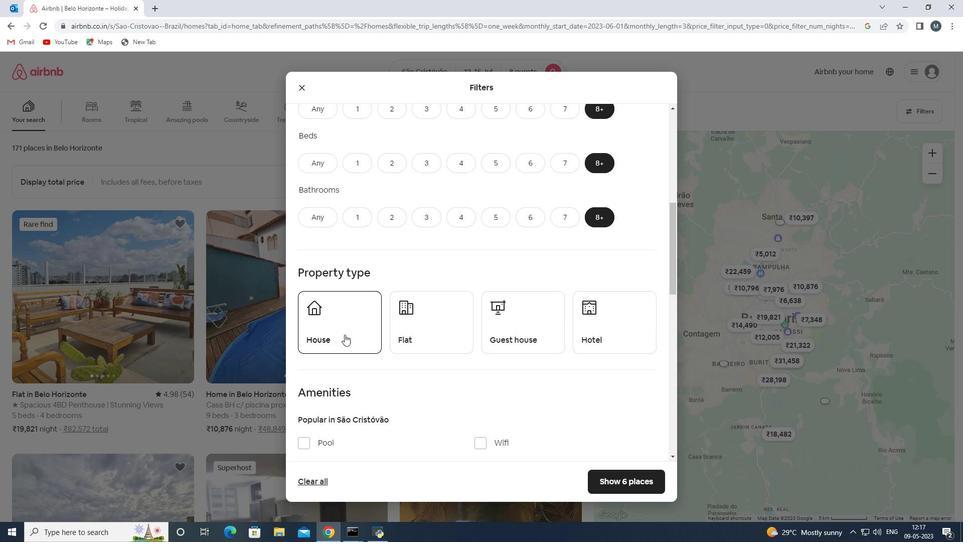 
Action: Mouse pressed left at (345, 331)
Screenshot: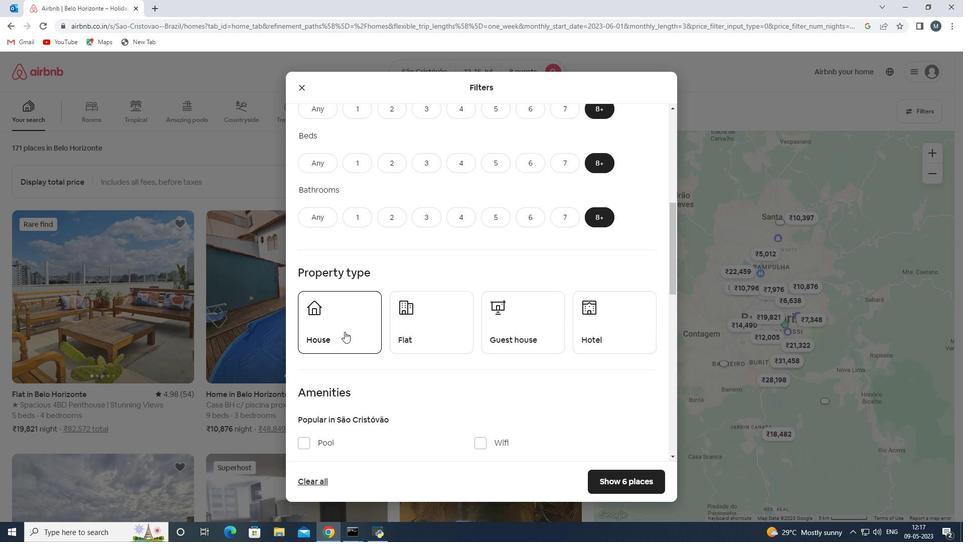 
Action: Mouse moved to (428, 324)
Screenshot: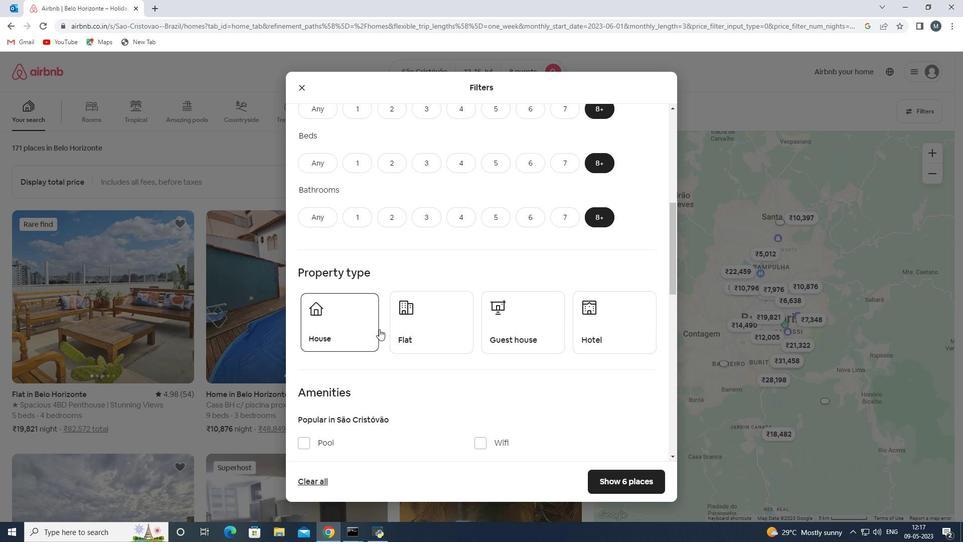 
Action: Mouse pressed left at (428, 324)
Screenshot: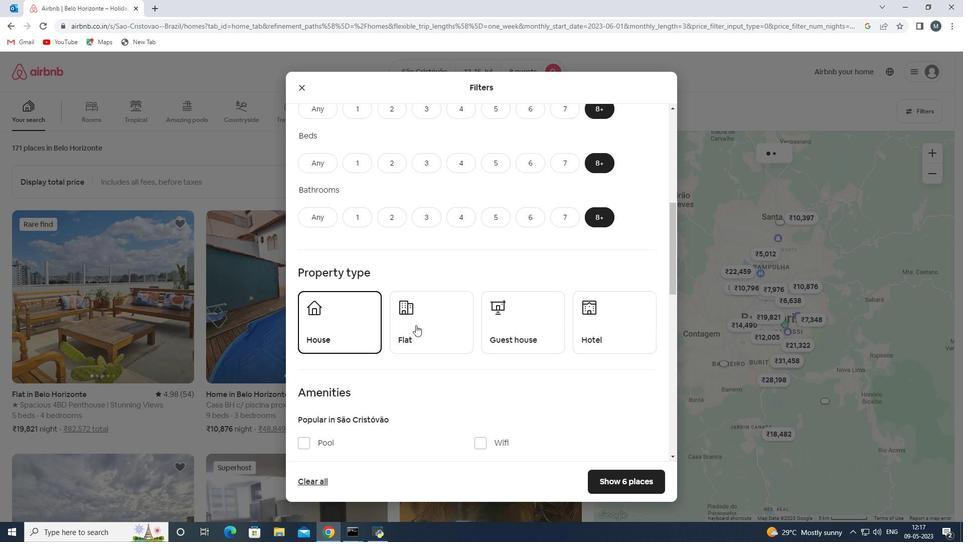 
Action: Mouse moved to (522, 322)
Screenshot: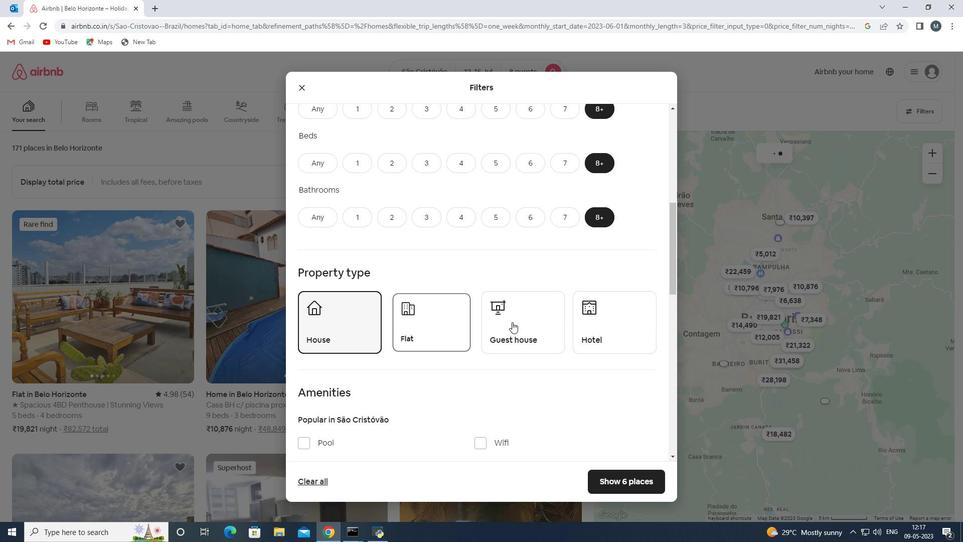 
Action: Mouse pressed left at (522, 322)
Screenshot: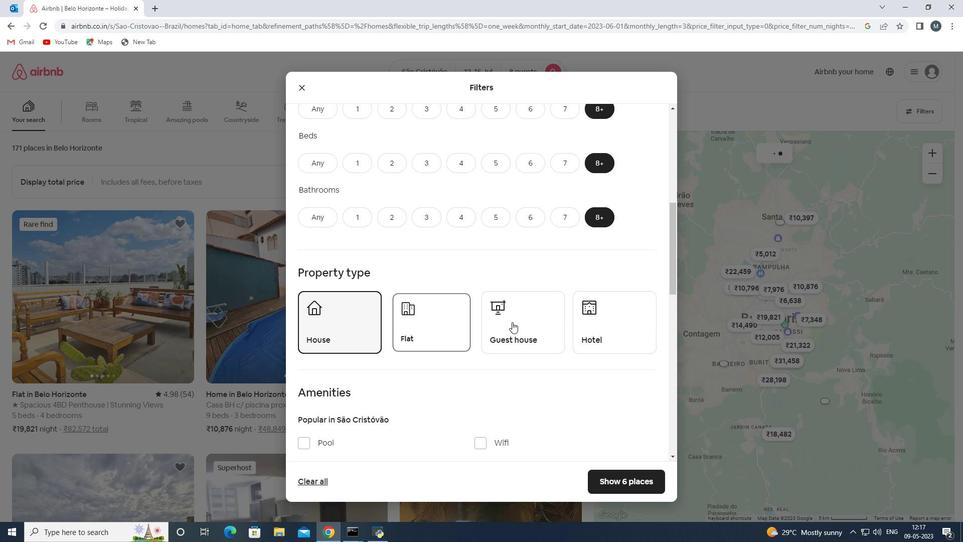 
Action: Mouse moved to (583, 322)
Screenshot: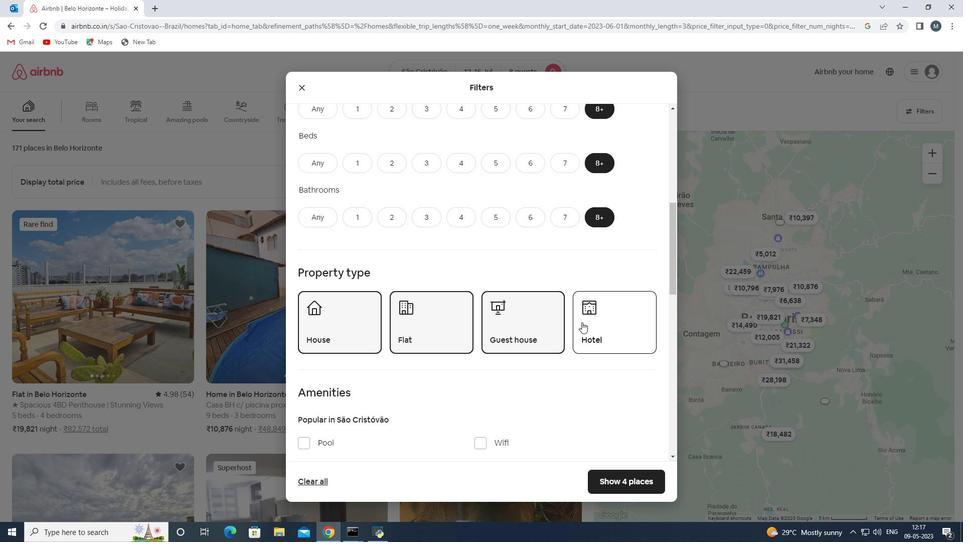 
Action: Mouse pressed left at (583, 322)
Screenshot: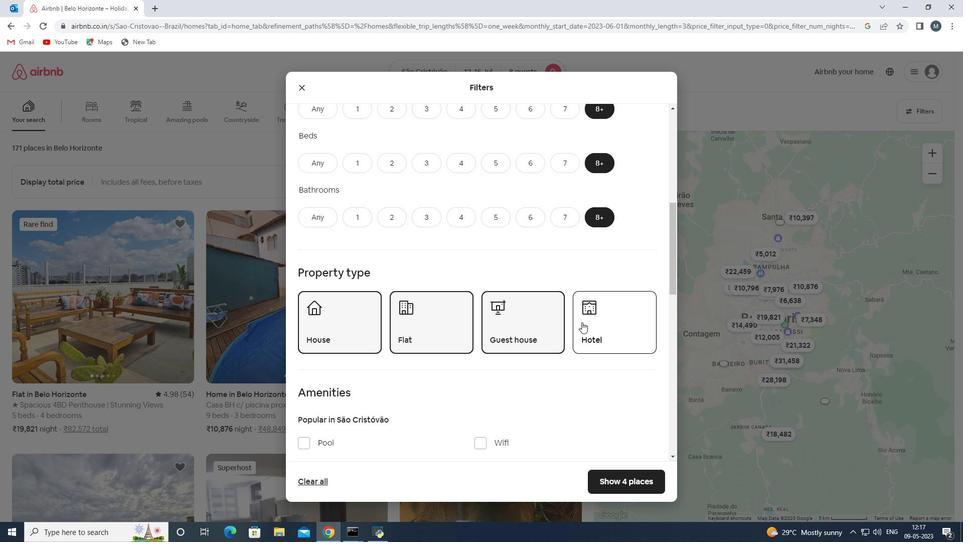 
Action: Mouse moved to (523, 303)
Screenshot: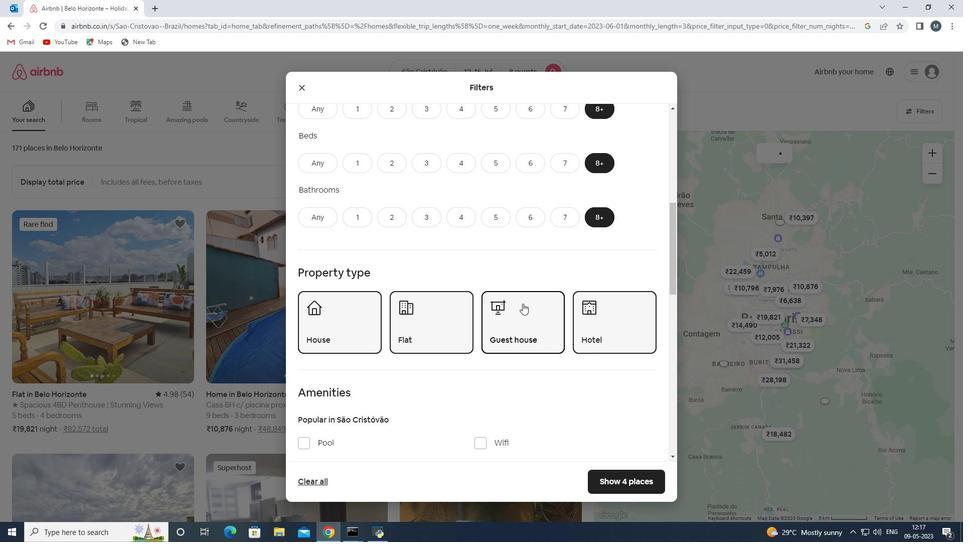 
Action: Mouse scrolled (523, 302) with delta (0, 0)
Screenshot: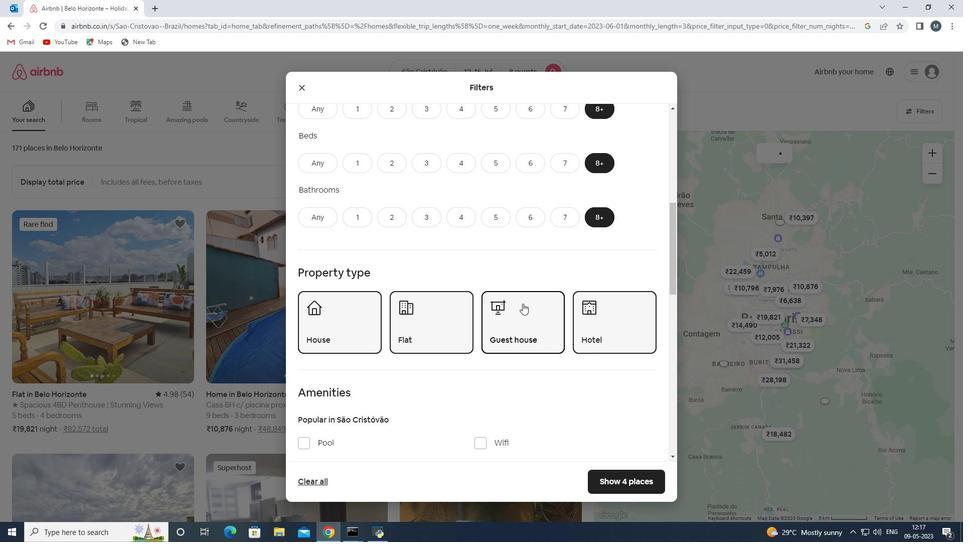 
Action: Mouse moved to (501, 305)
Screenshot: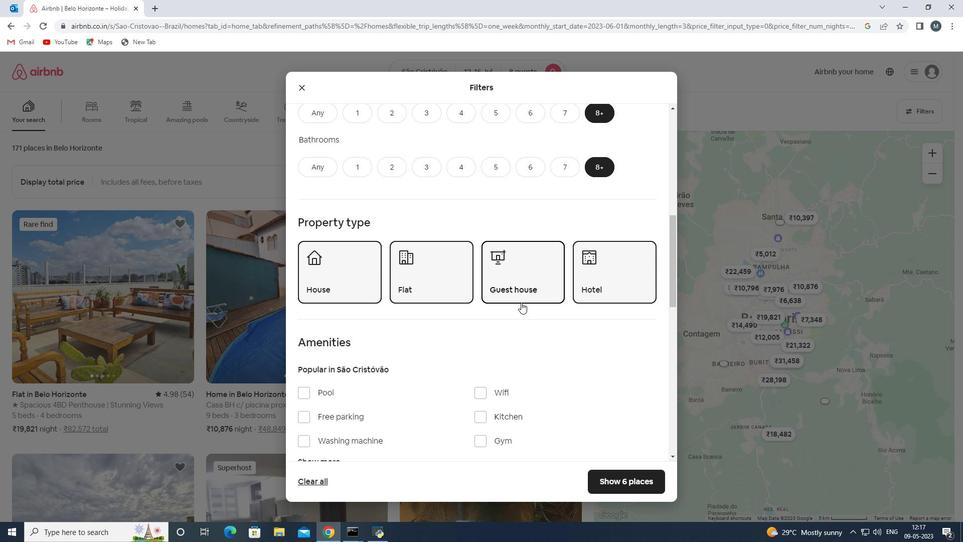 
Action: Mouse scrolled (501, 304) with delta (0, 0)
Screenshot: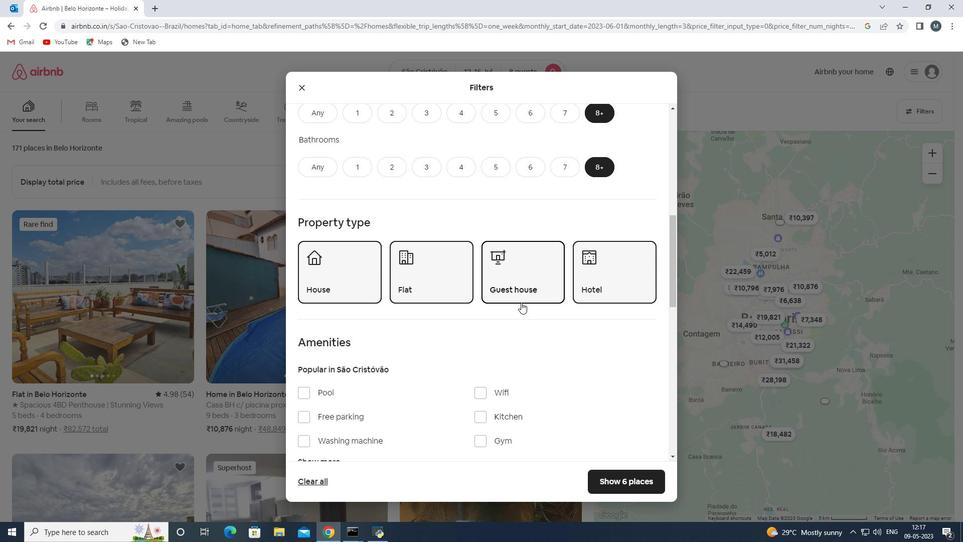 
Action: Mouse moved to (385, 338)
Screenshot: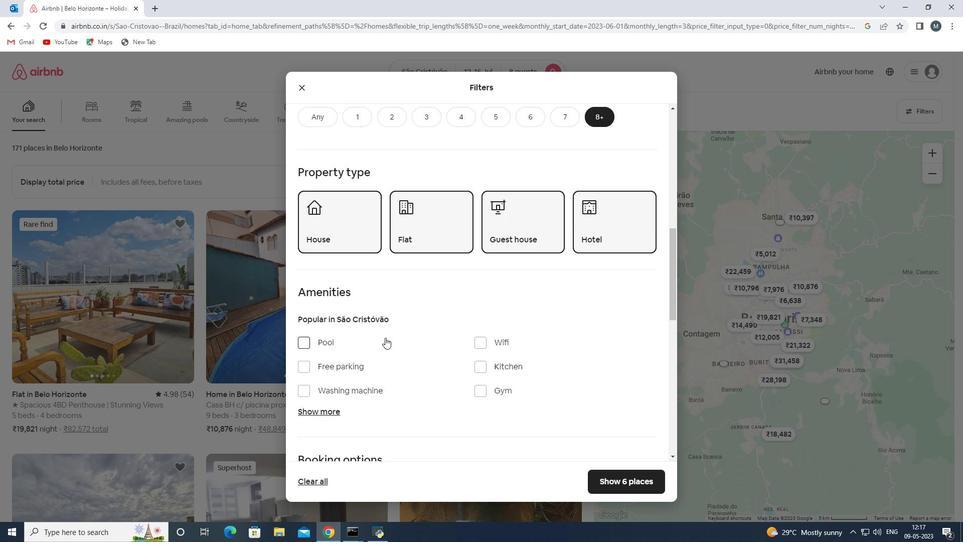 
Action: Mouse scrolled (385, 337) with delta (0, 0)
Screenshot: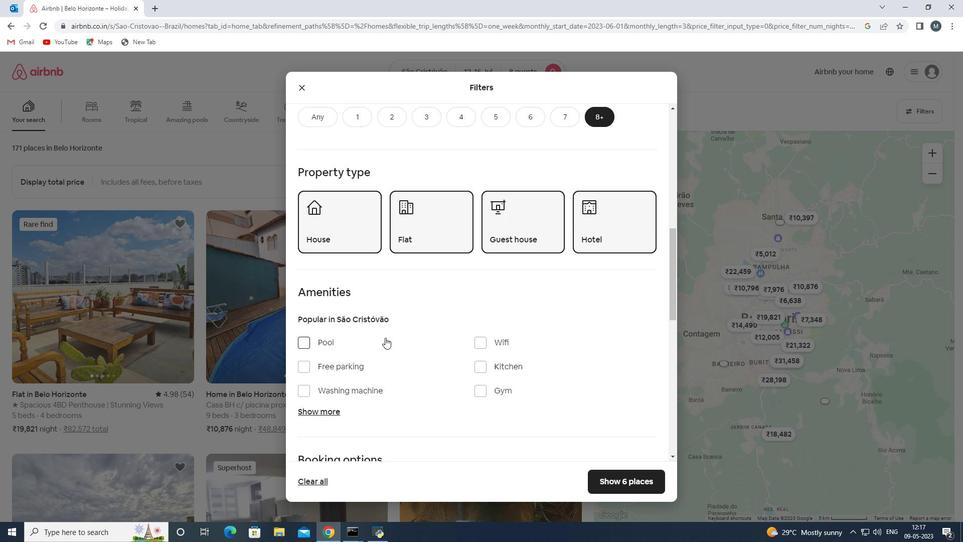 
Action: Mouse moved to (492, 301)
Screenshot: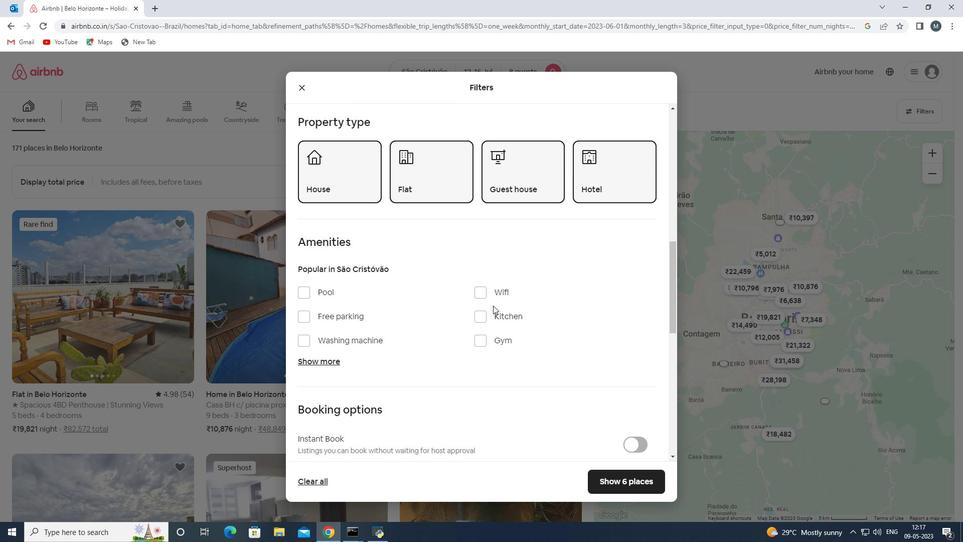
Action: Mouse pressed left at (492, 301)
Screenshot: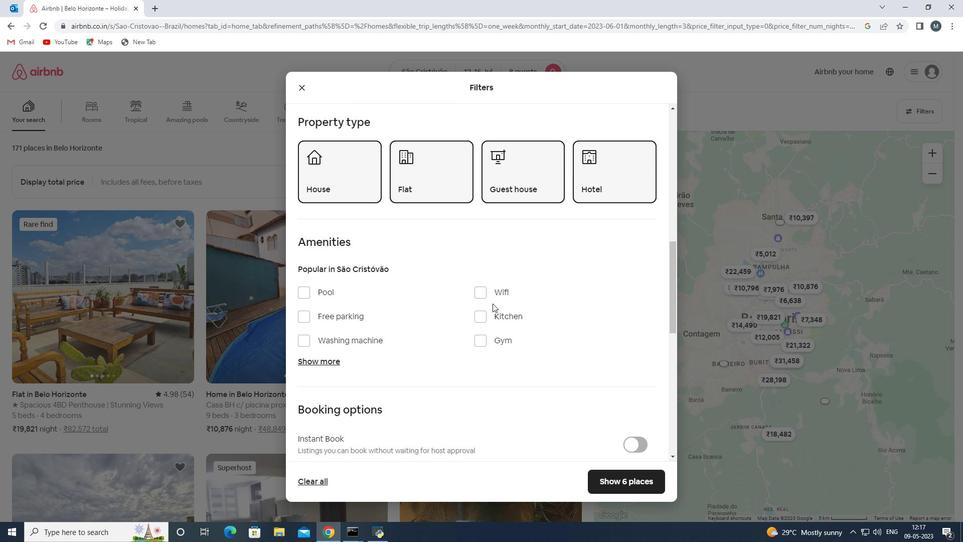 
Action: Mouse moved to (316, 359)
Screenshot: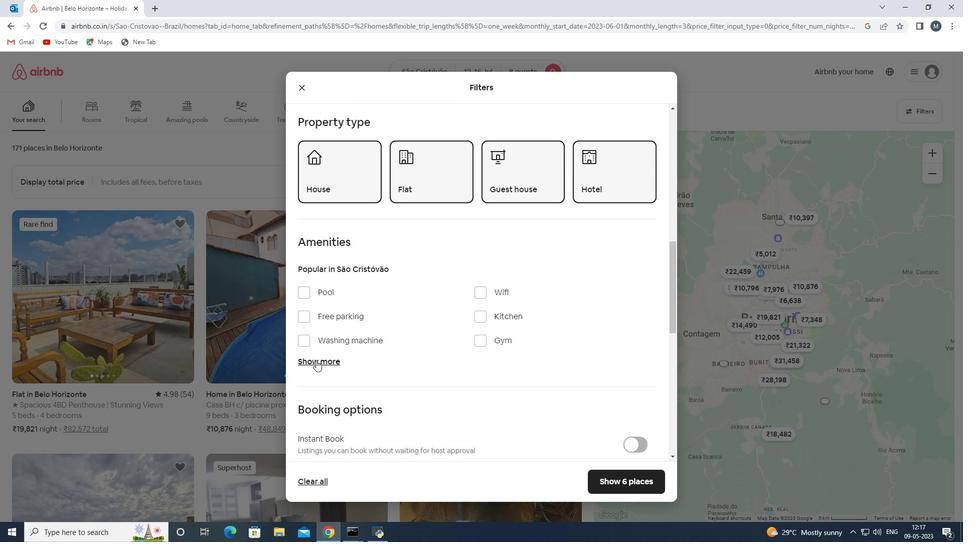 
Action: Mouse pressed left at (316, 359)
Screenshot: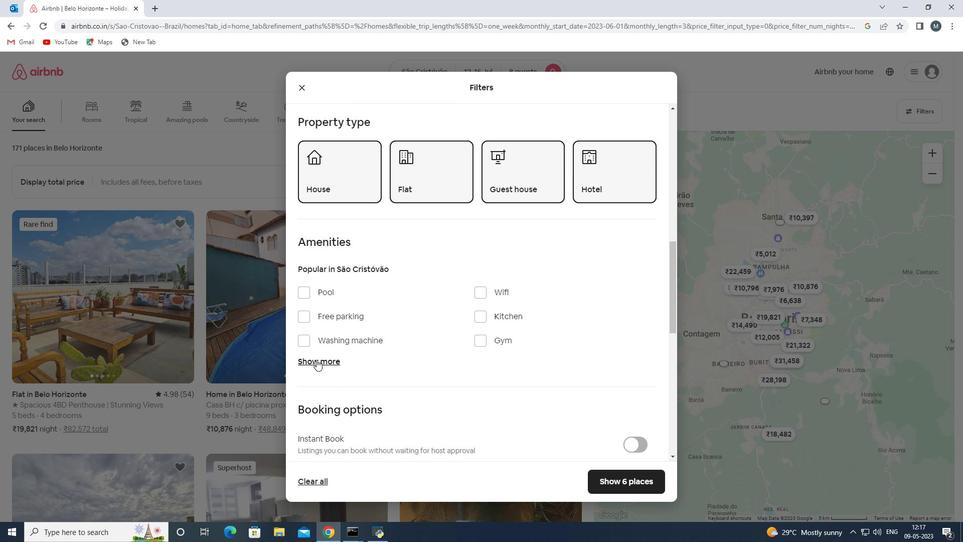 
Action: Mouse moved to (410, 329)
Screenshot: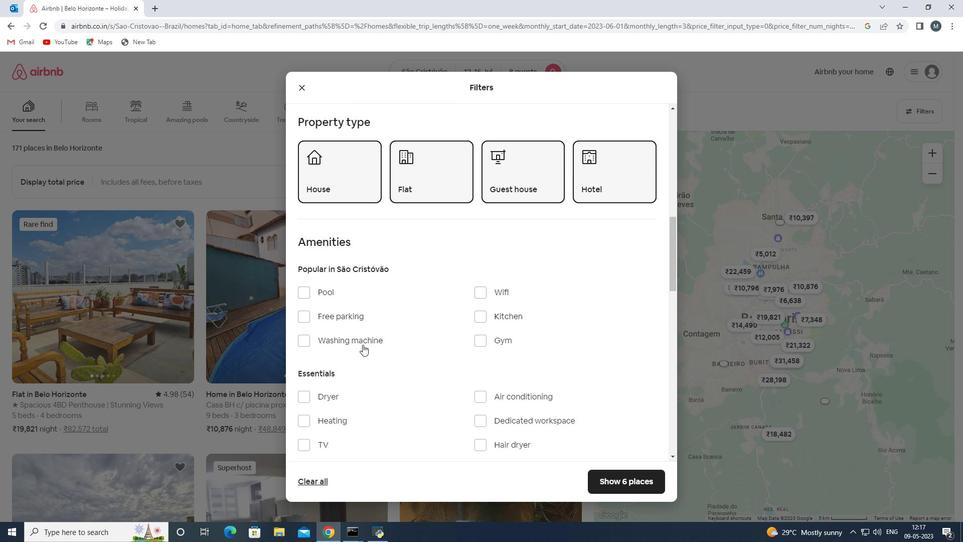 
Action: Mouse scrolled (410, 328) with delta (0, 0)
Screenshot: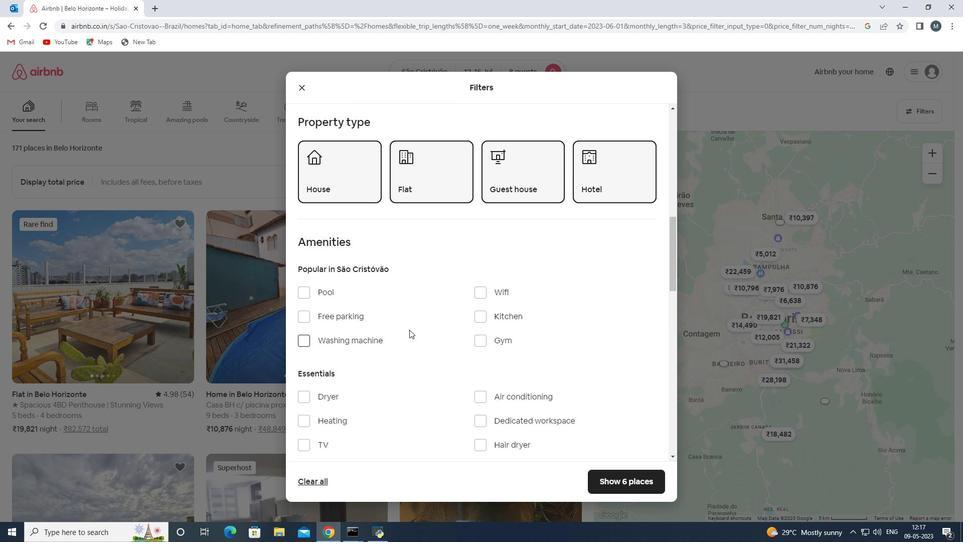 
Action: Mouse moved to (335, 396)
Screenshot: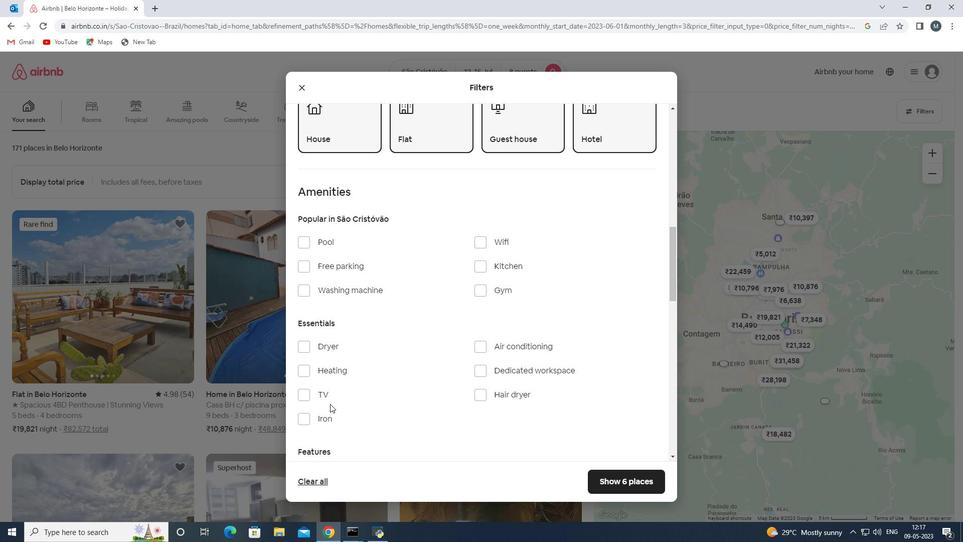 
Action: Mouse pressed left at (335, 396)
Screenshot: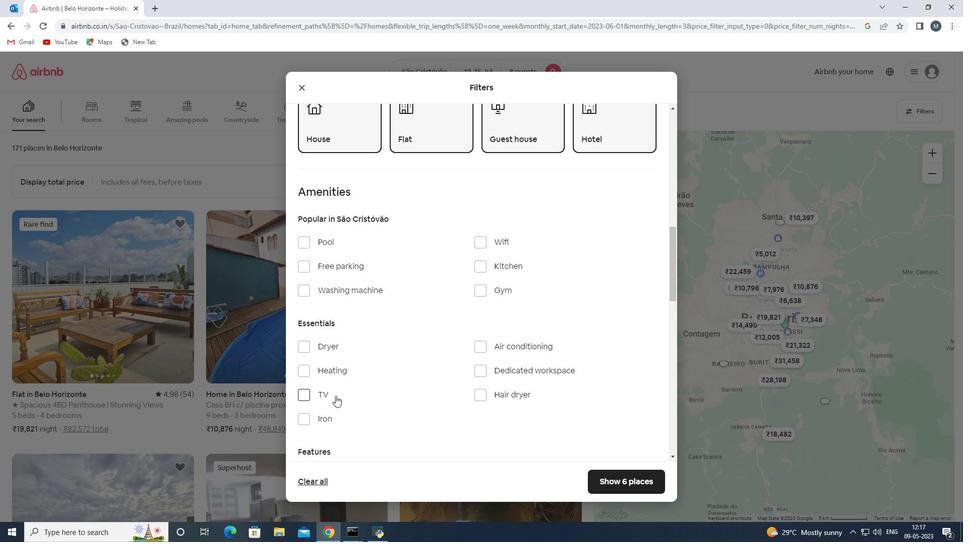 
Action: Mouse moved to (435, 345)
Screenshot: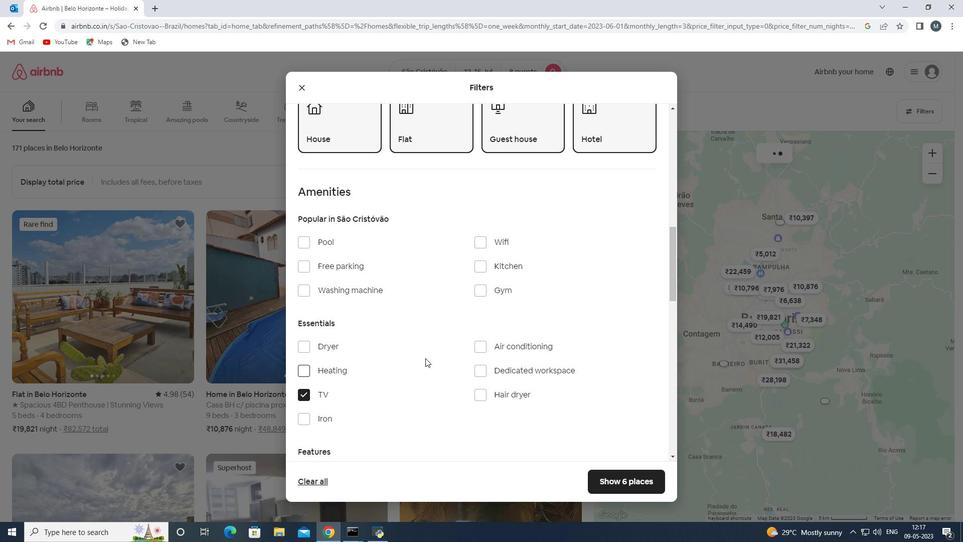 
Action: Mouse scrolled (435, 344) with delta (0, 0)
Screenshot: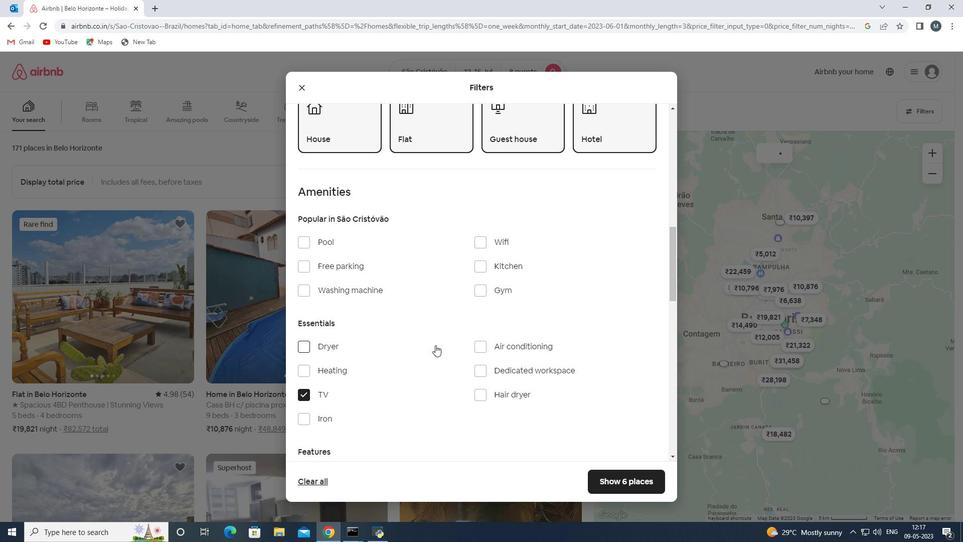 
Action: Mouse moved to (435, 345)
Screenshot: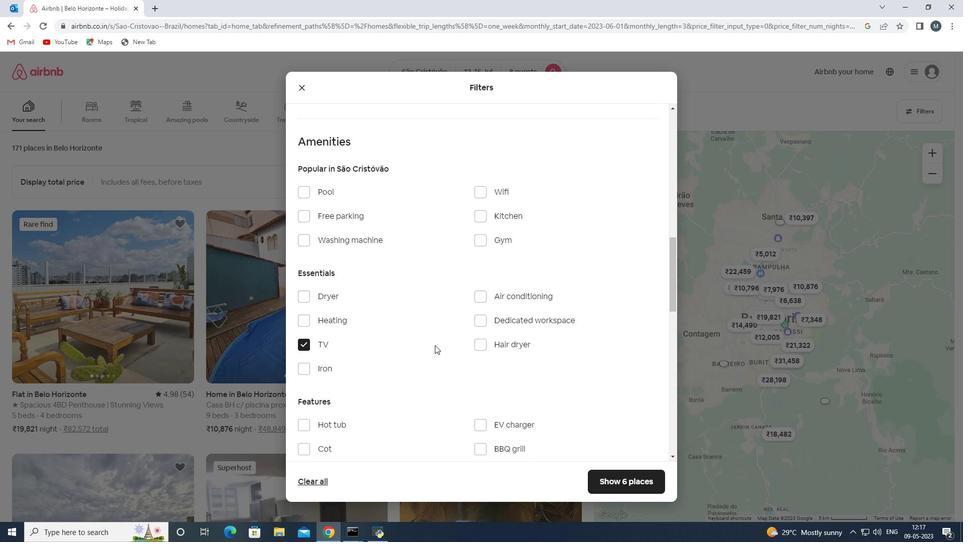 
Action: Mouse scrolled (435, 344) with delta (0, 0)
Screenshot: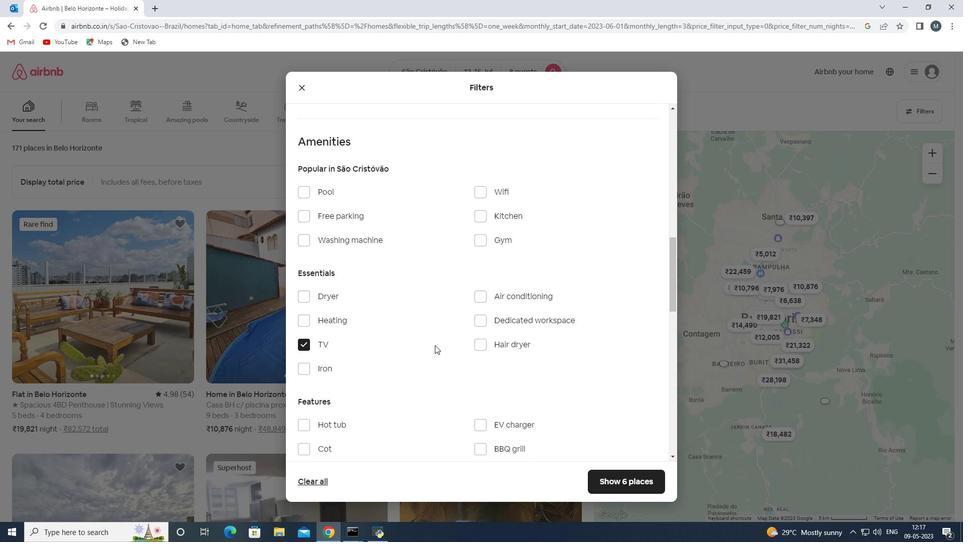 
Action: Mouse moved to (430, 350)
Screenshot: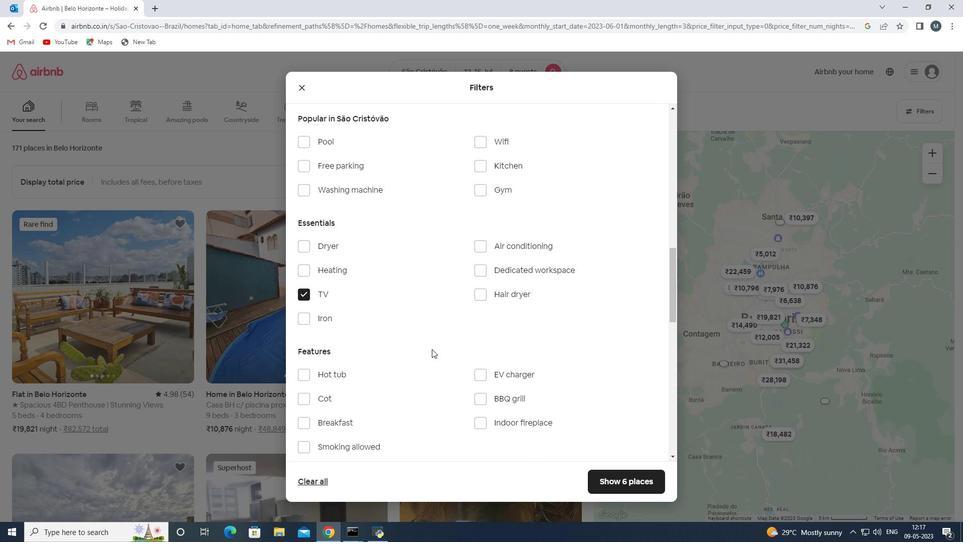 
Action: Mouse scrolled (430, 350) with delta (0, 0)
Screenshot: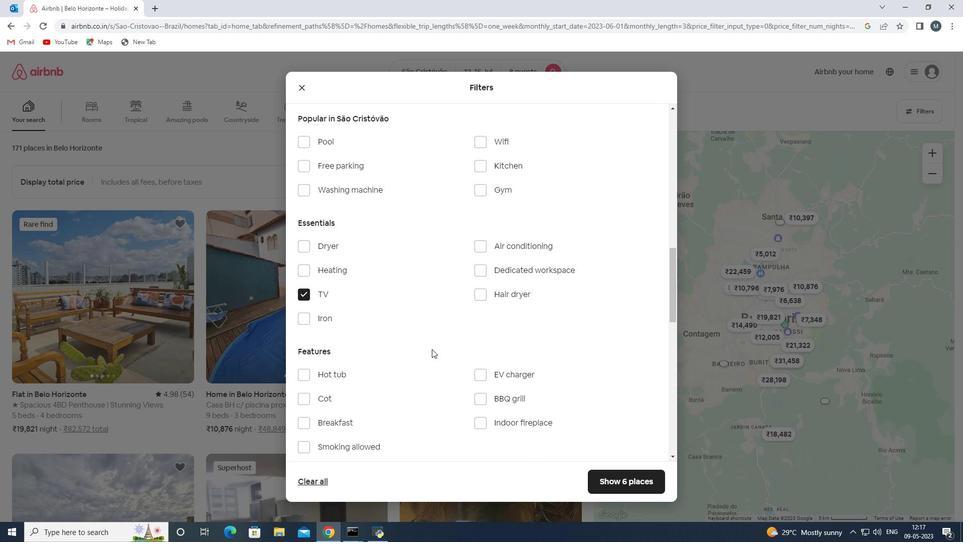 
Action: Mouse moved to (417, 357)
Screenshot: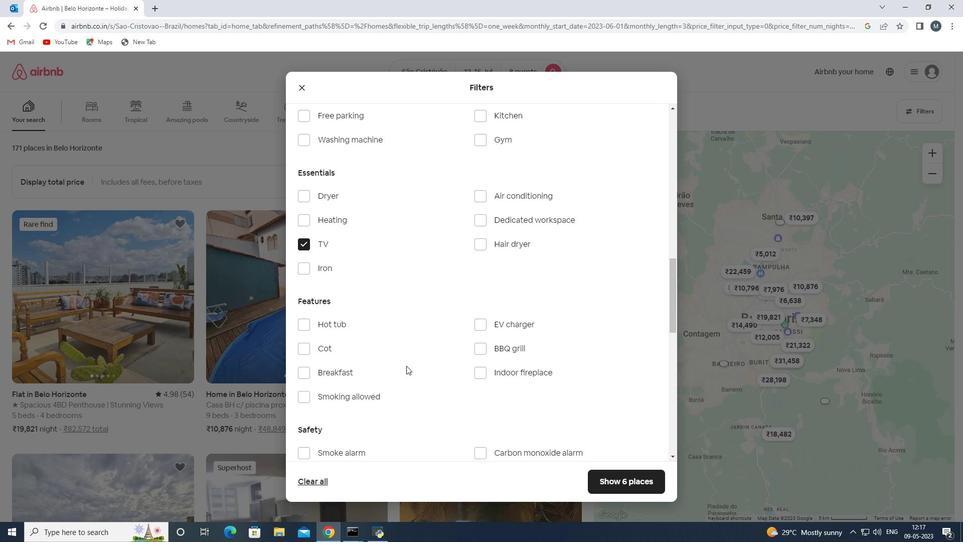 
Action: Mouse scrolled (417, 356) with delta (0, 0)
Screenshot: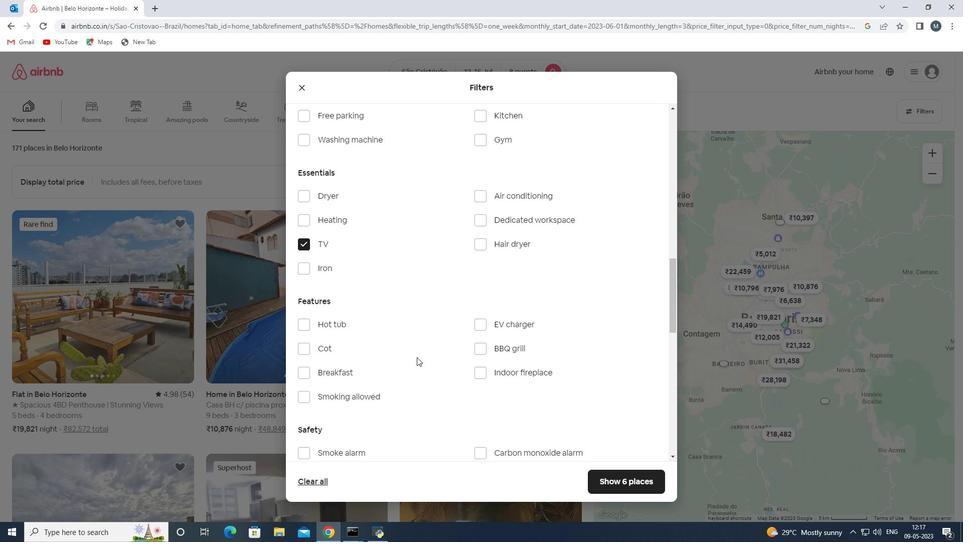 
Action: Mouse moved to (349, 322)
Screenshot: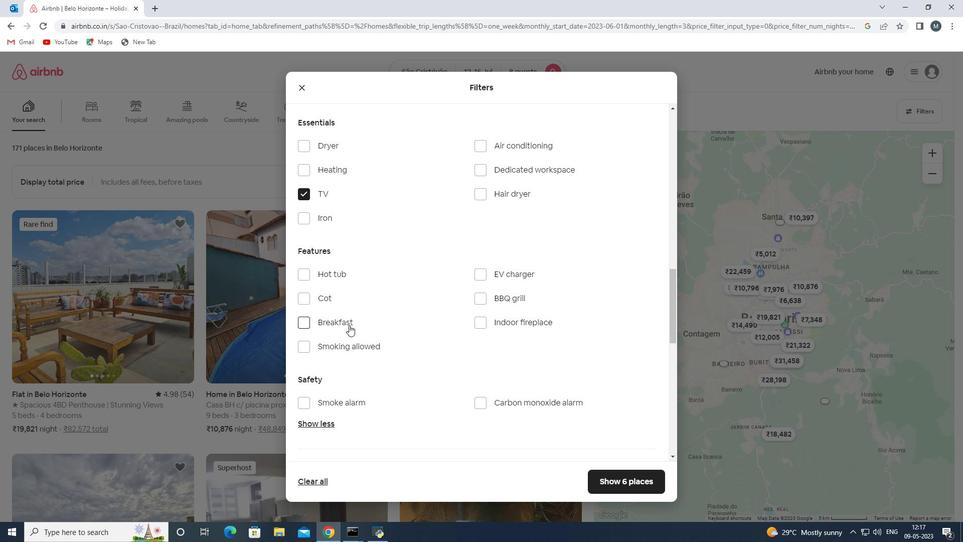 
Action: Mouse pressed left at (349, 322)
Screenshot: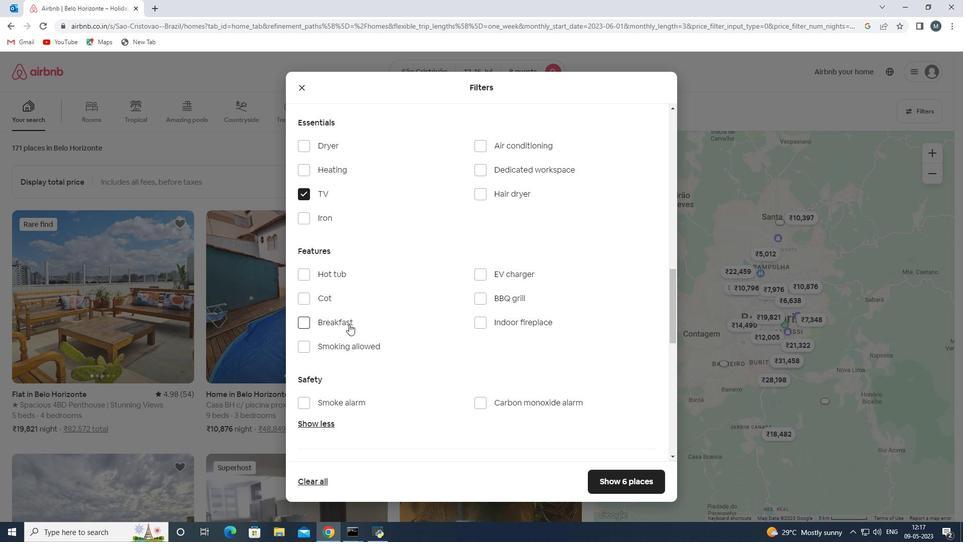
Action: Mouse moved to (419, 321)
Screenshot: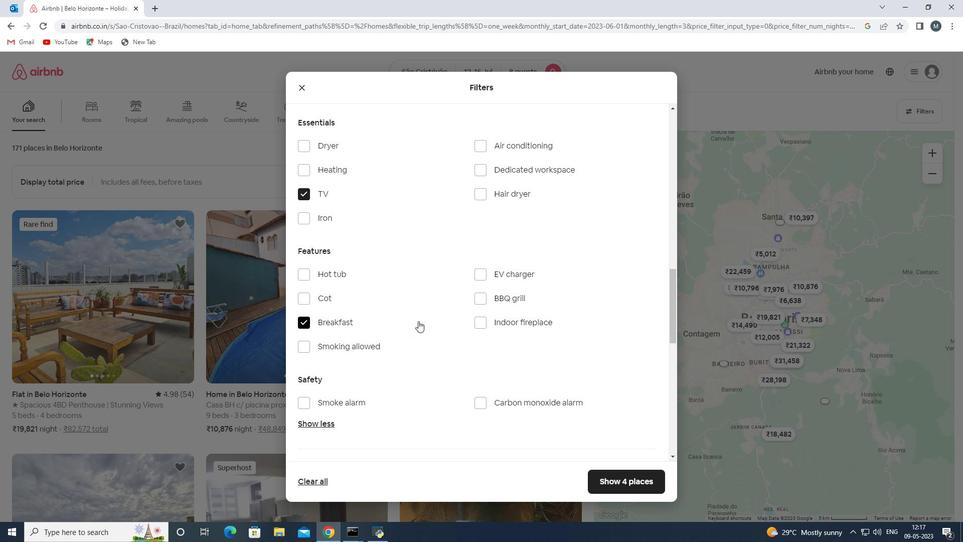 
Action: Mouse scrolled (419, 320) with delta (0, 0)
Screenshot: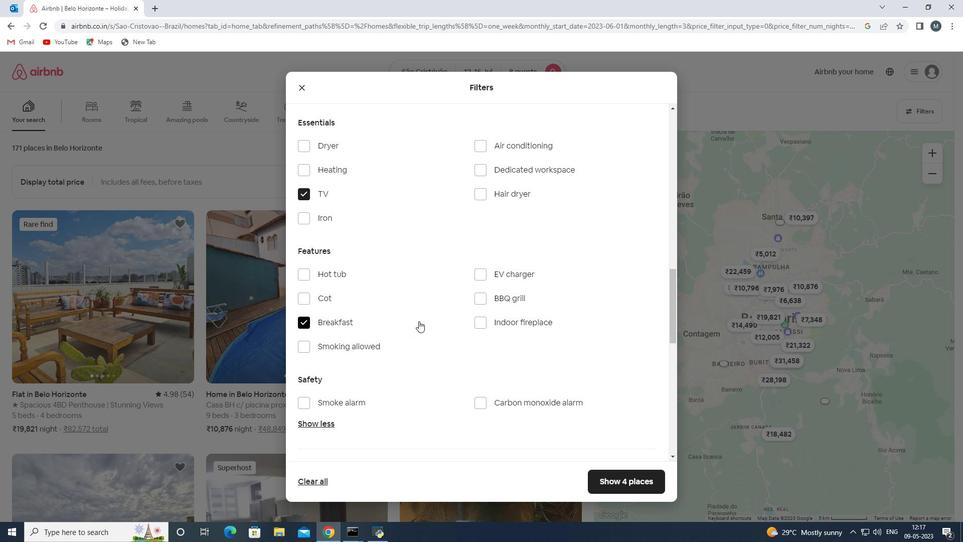 
Action: Mouse moved to (439, 316)
Screenshot: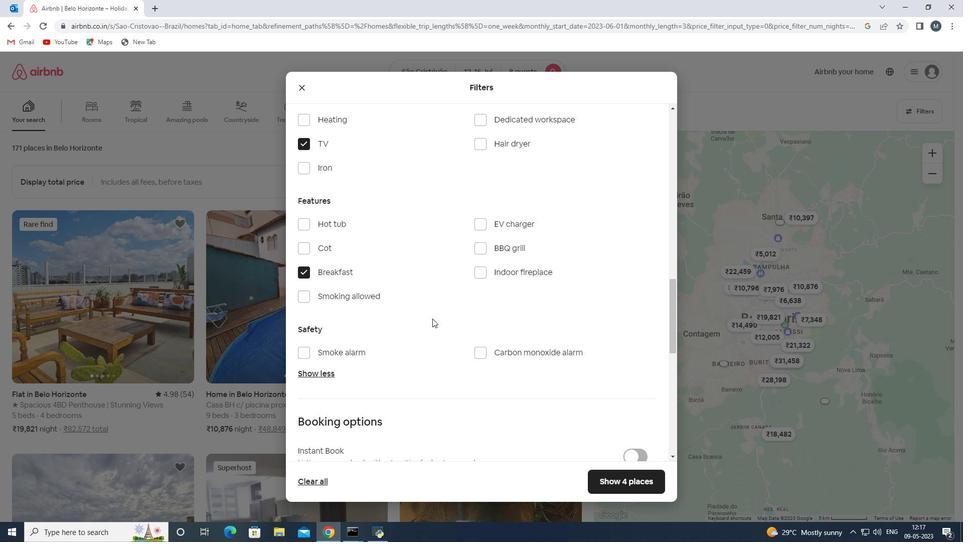 
Action: Mouse scrolled (439, 316) with delta (0, 0)
Screenshot: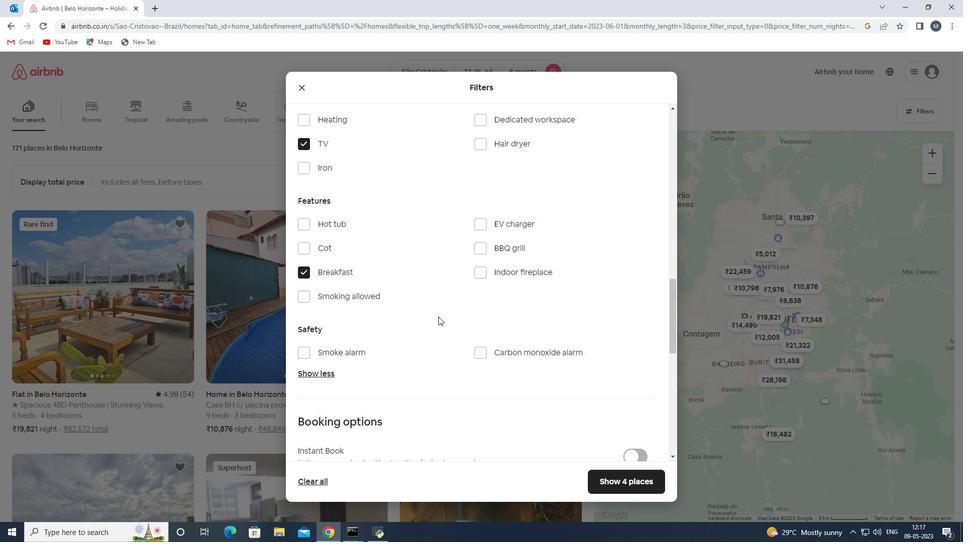 
Action: Mouse scrolled (439, 316) with delta (0, 0)
Screenshot: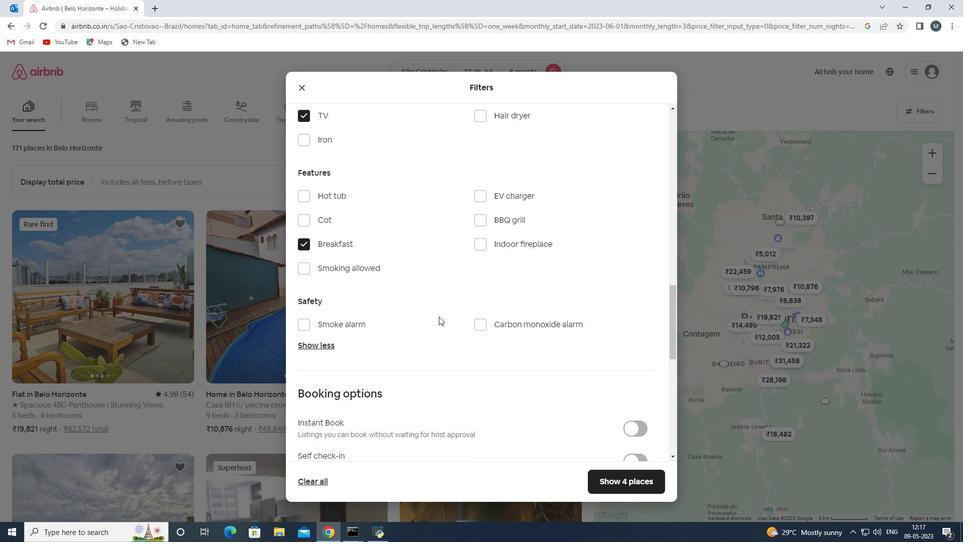 
Action: Mouse moved to (439, 316)
Screenshot: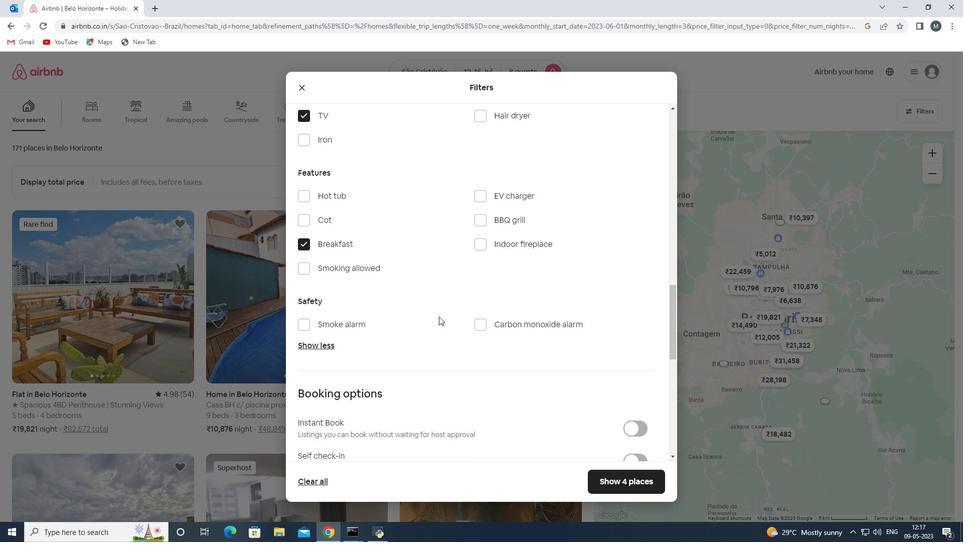 
Action: Mouse scrolled (439, 316) with delta (0, 0)
Screenshot: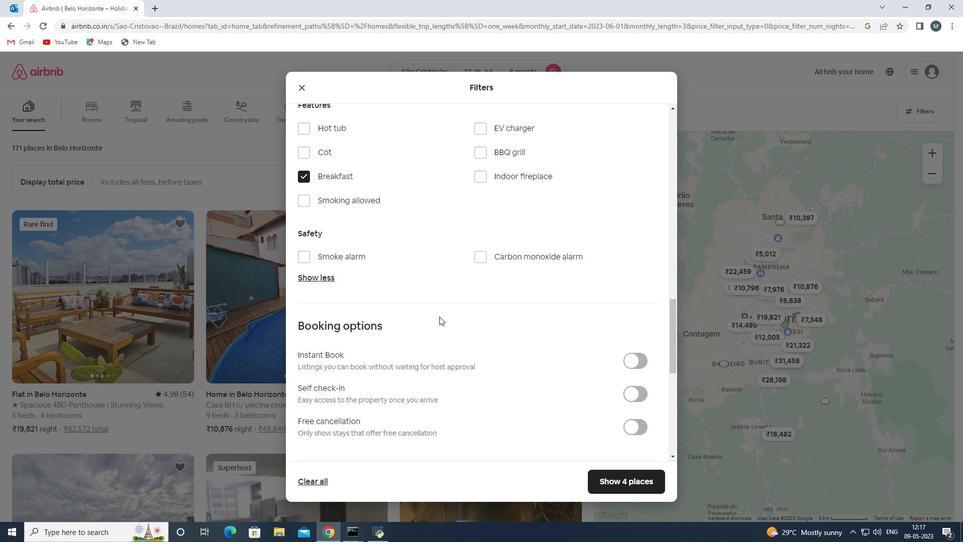 
Action: Mouse moved to (630, 339)
Screenshot: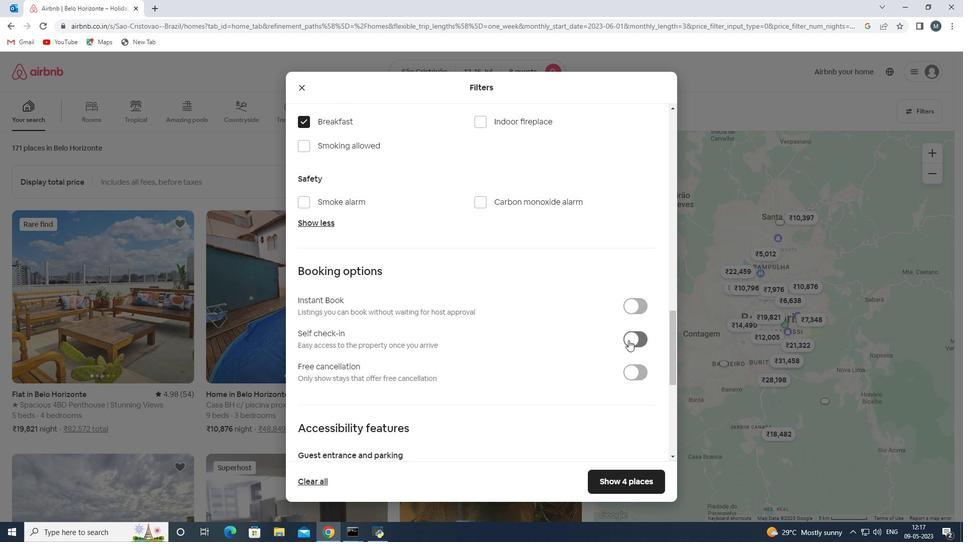 
Action: Mouse pressed left at (630, 339)
Screenshot: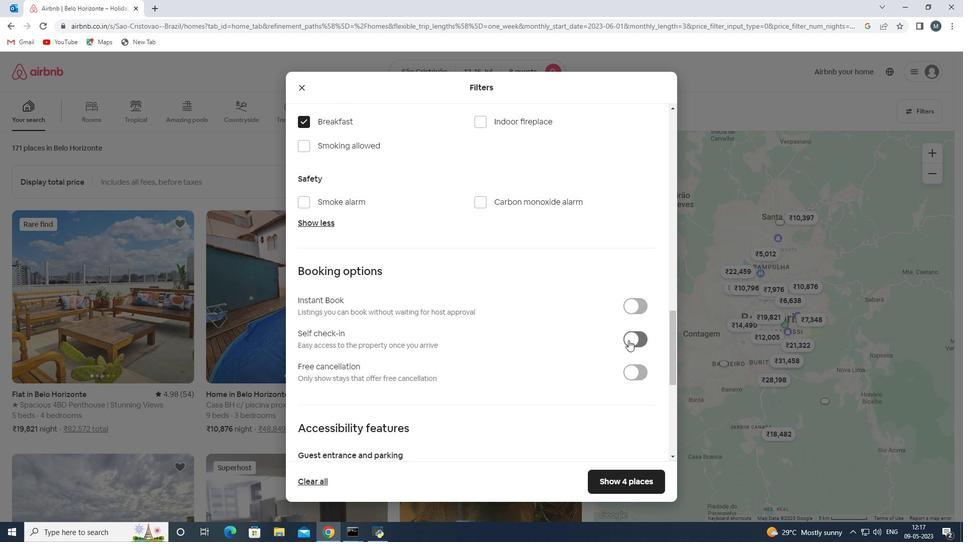 
Action: Mouse moved to (481, 336)
Screenshot: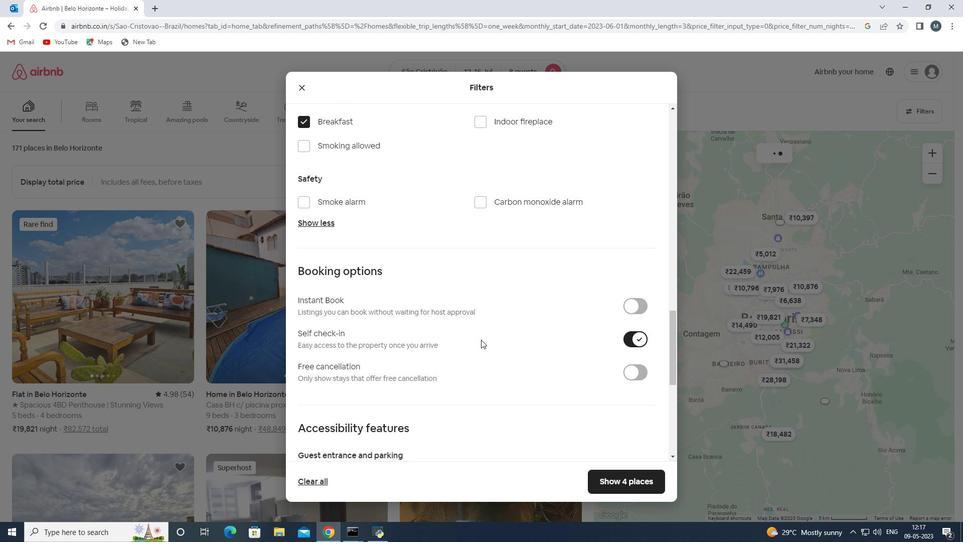 
Action: Mouse scrolled (481, 336) with delta (0, 0)
Screenshot: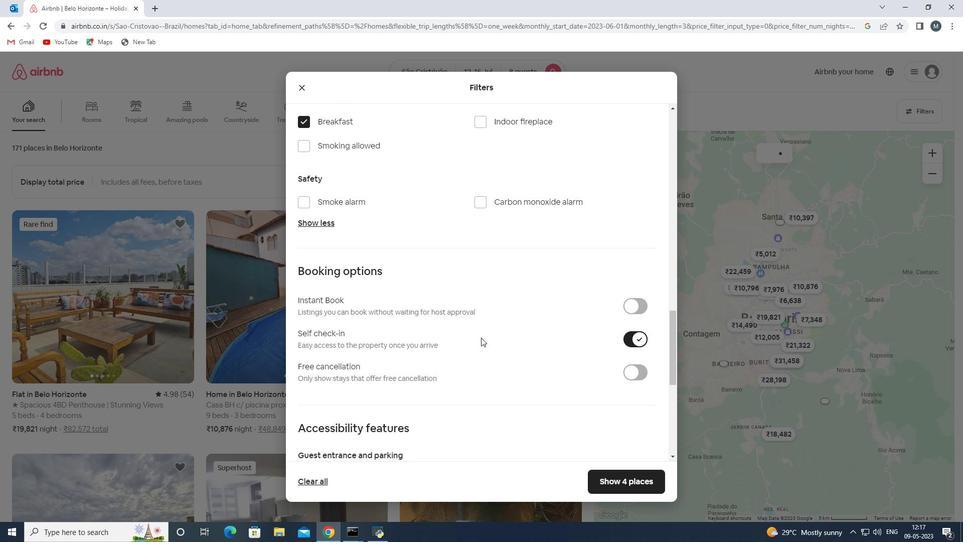 
Action: Mouse moved to (481, 336)
Screenshot: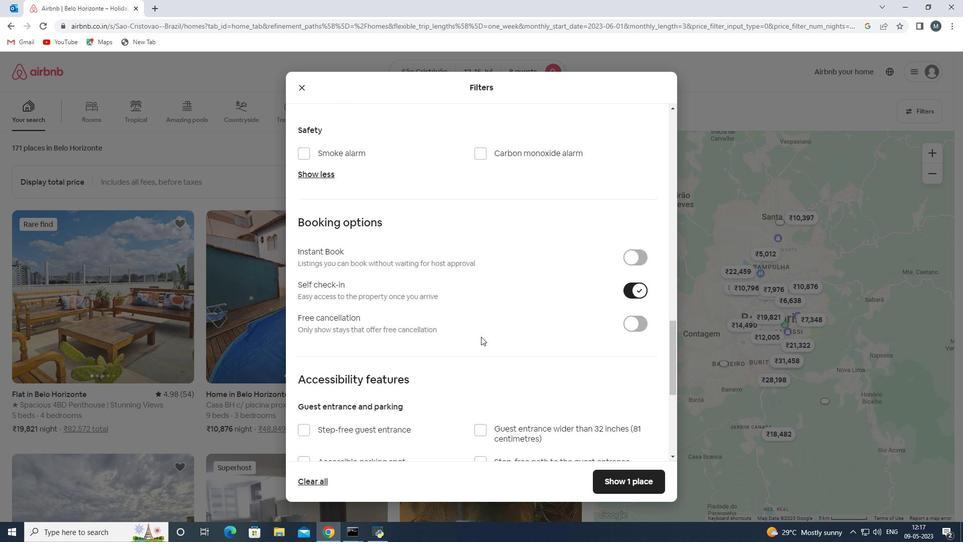 
Action: Mouse scrolled (481, 335) with delta (0, 0)
Screenshot: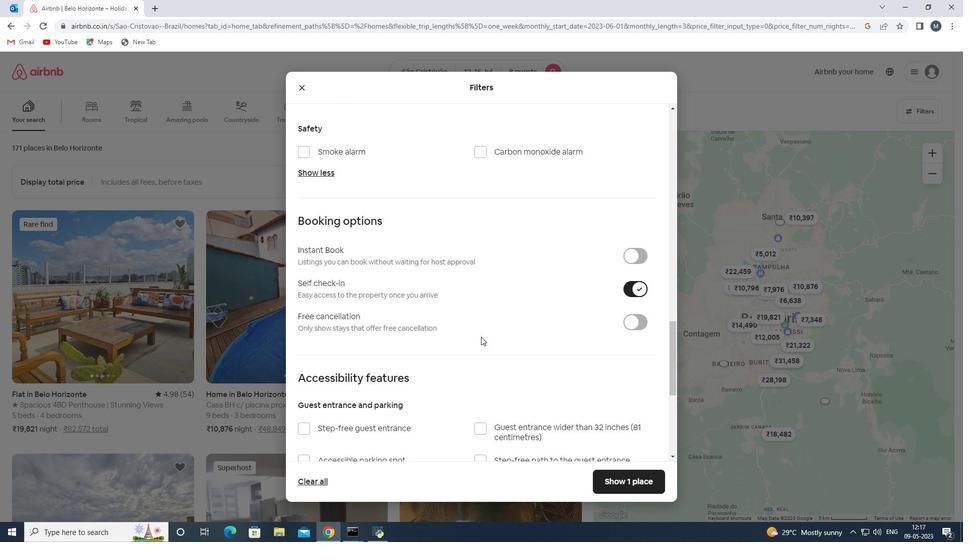 
Action: Mouse moved to (479, 336)
Screenshot: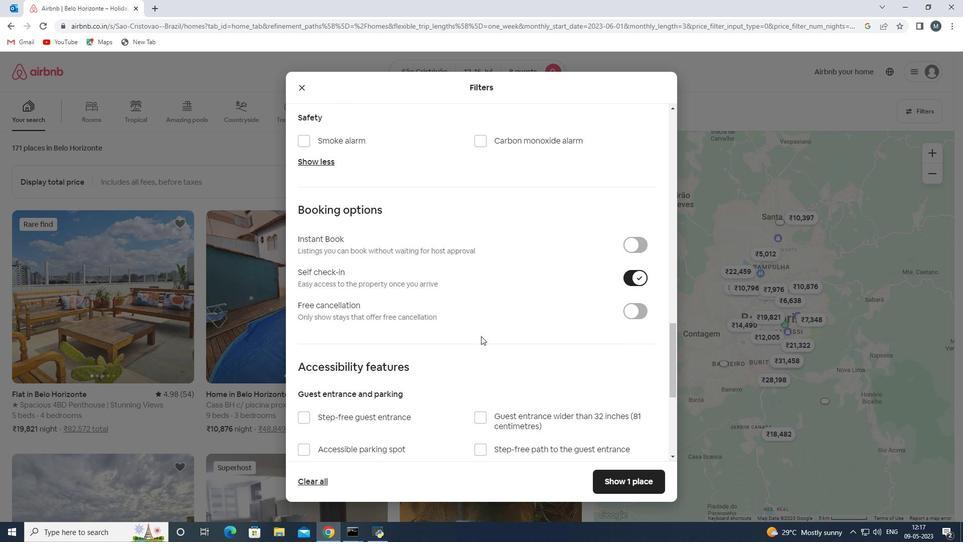 
Action: Mouse scrolled (479, 335) with delta (0, 0)
Screenshot: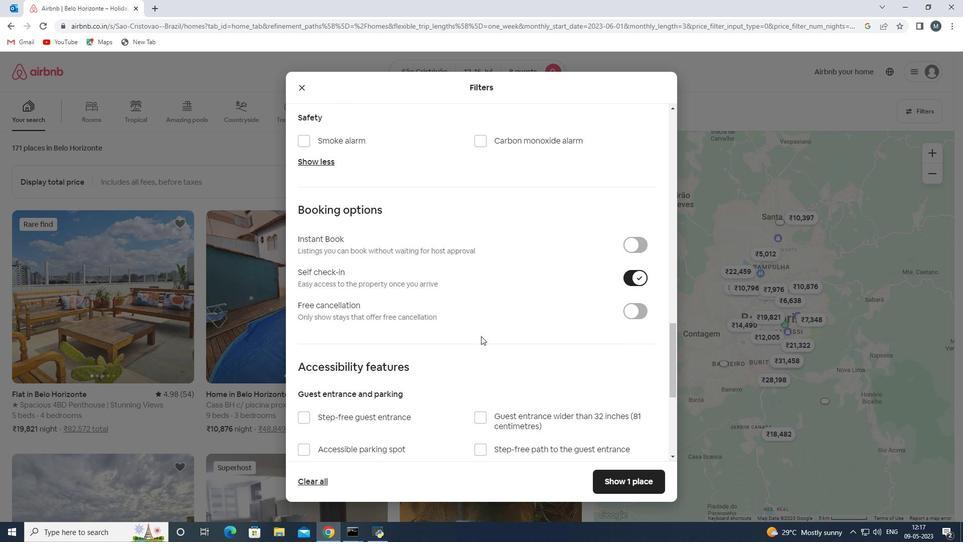 
Action: Mouse moved to (465, 341)
Screenshot: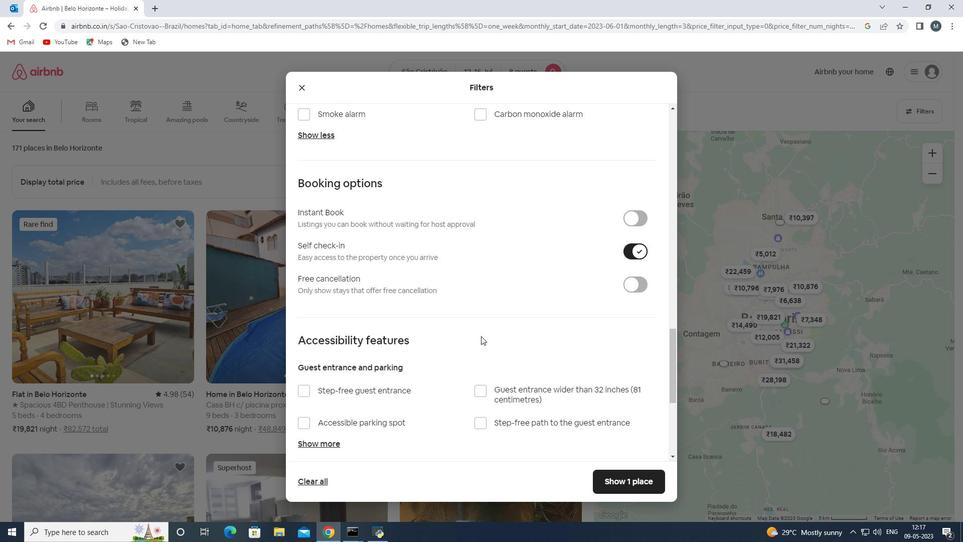 
Action: Mouse scrolled (465, 340) with delta (0, 0)
Screenshot: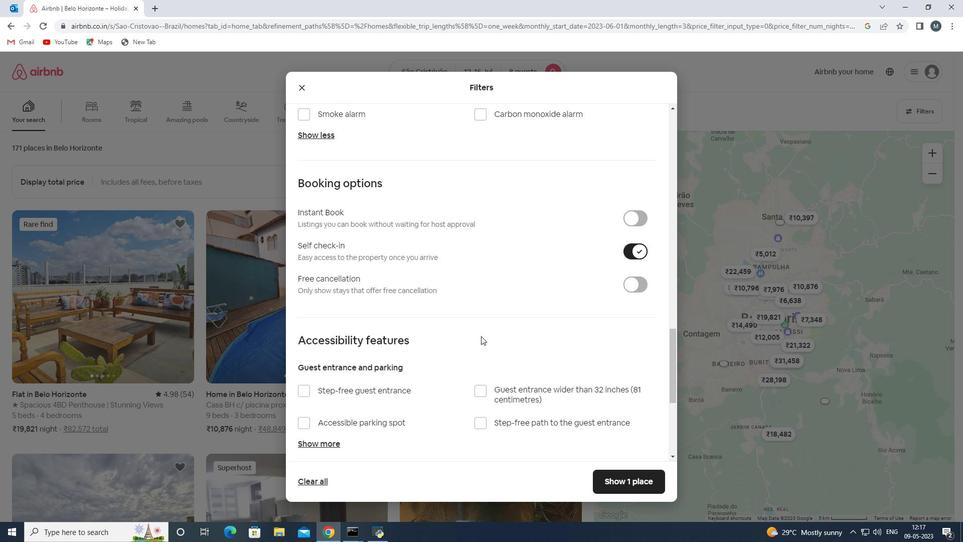 
Action: Mouse moved to (435, 346)
Screenshot: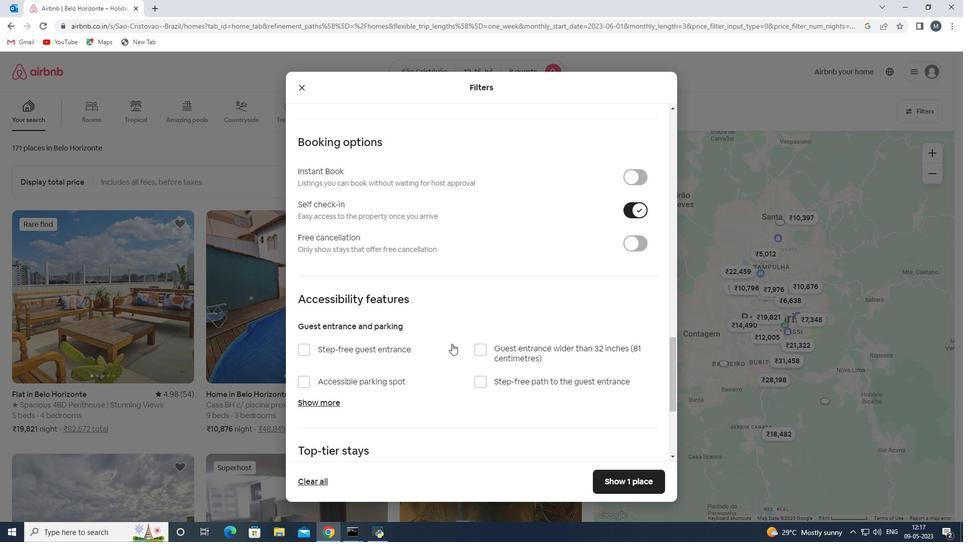 
Action: Mouse scrolled (435, 345) with delta (0, 0)
Screenshot: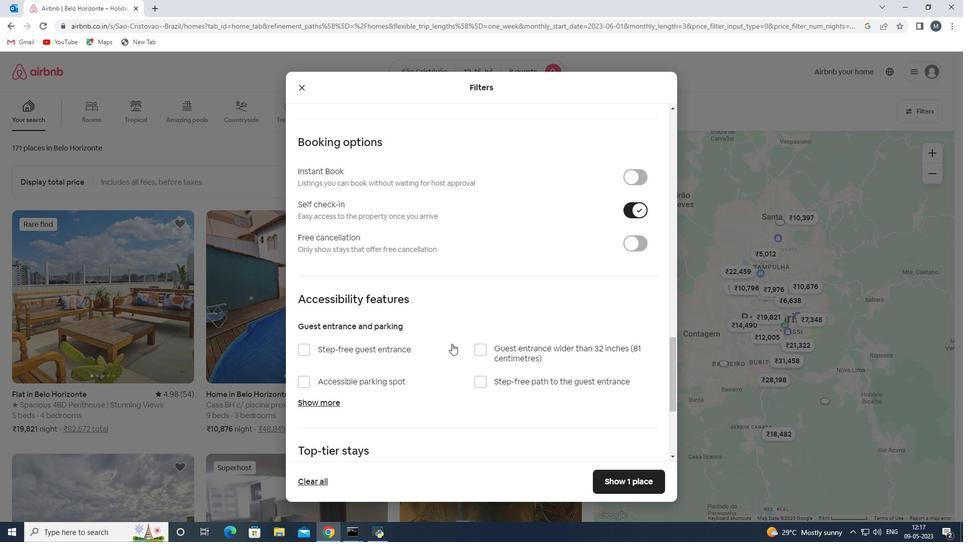 
Action: Mouse moved to (419, 347)
Screenshot: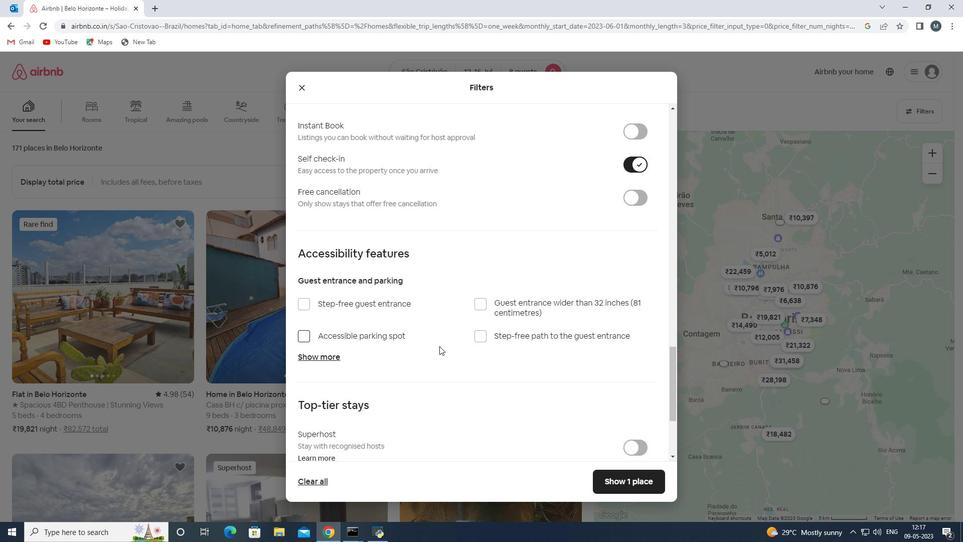 
Action: Mouse scrolled (419, 347) with delta (0, 0)
Screenshot: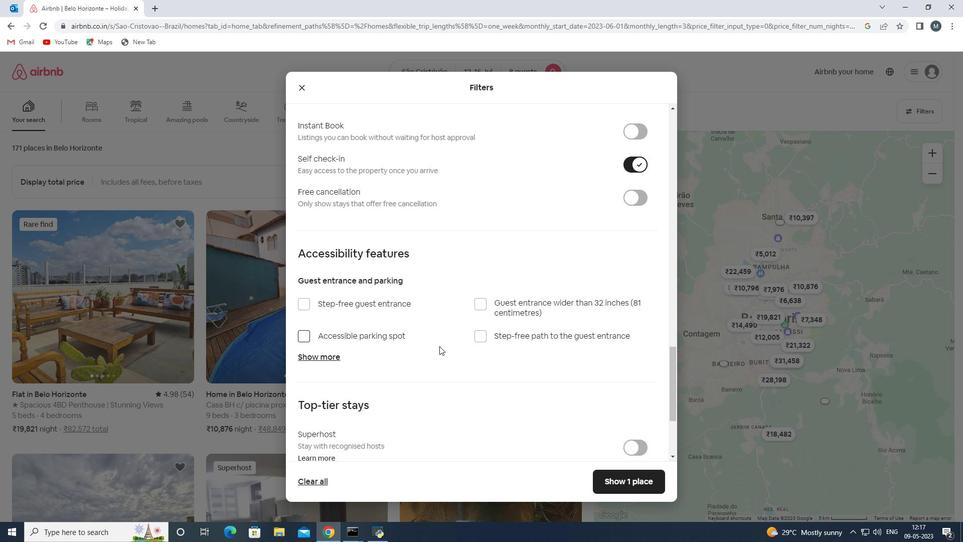 
Action: Mouse moved to (329, 411)
Screenshot: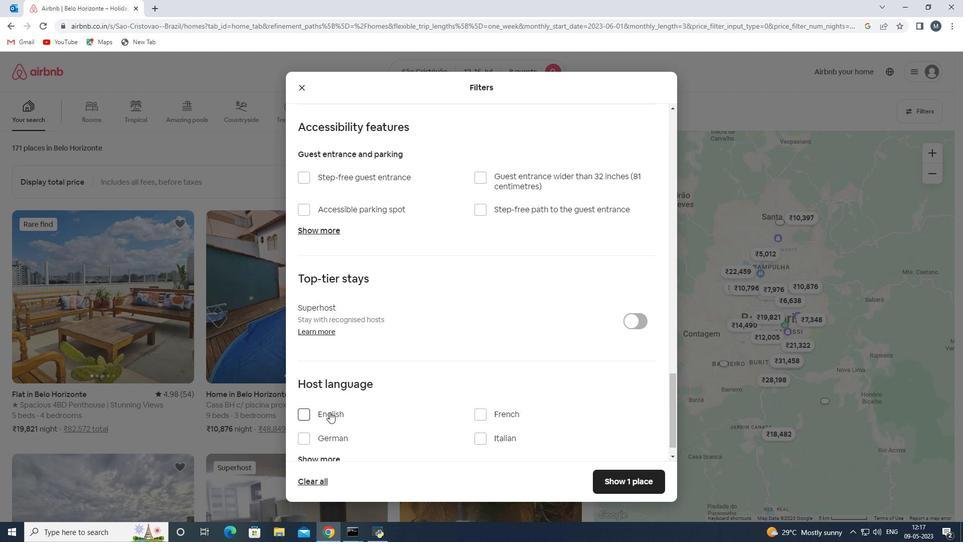 
Action: Mouse scrolled (329, 411) with delta (0, 0)
Screenshot: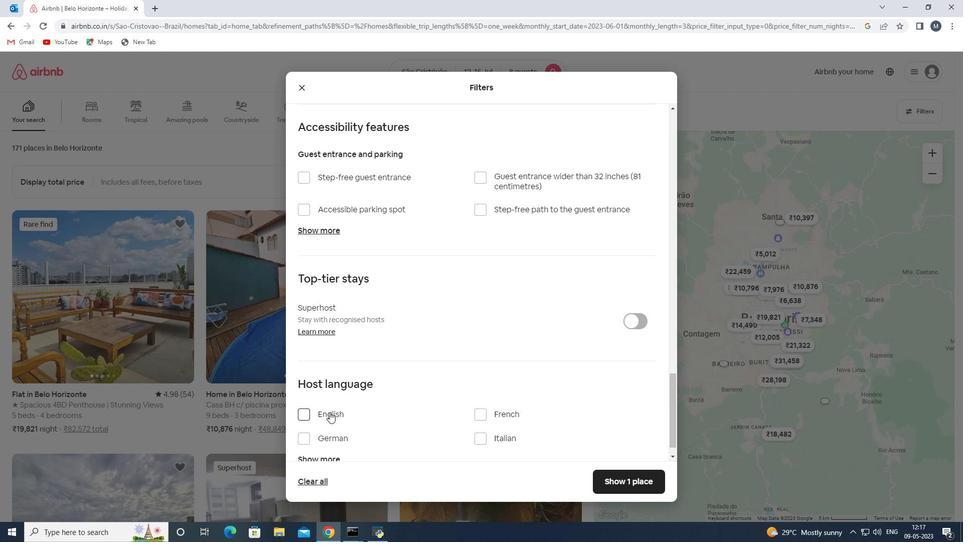 
Action: Mouse moved to (335, 389)
Screenshot: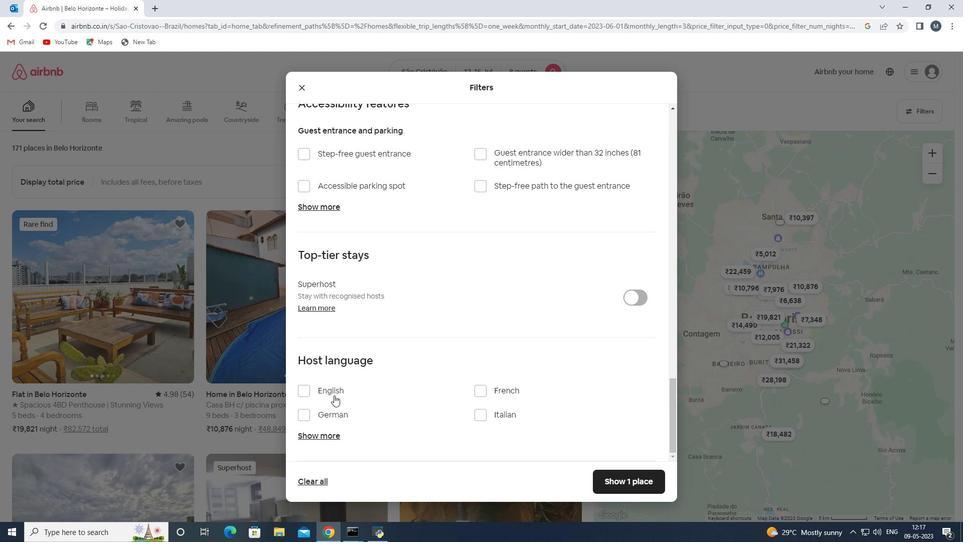 
Action: Mouse pressed left at (335, 389)
Screenshot: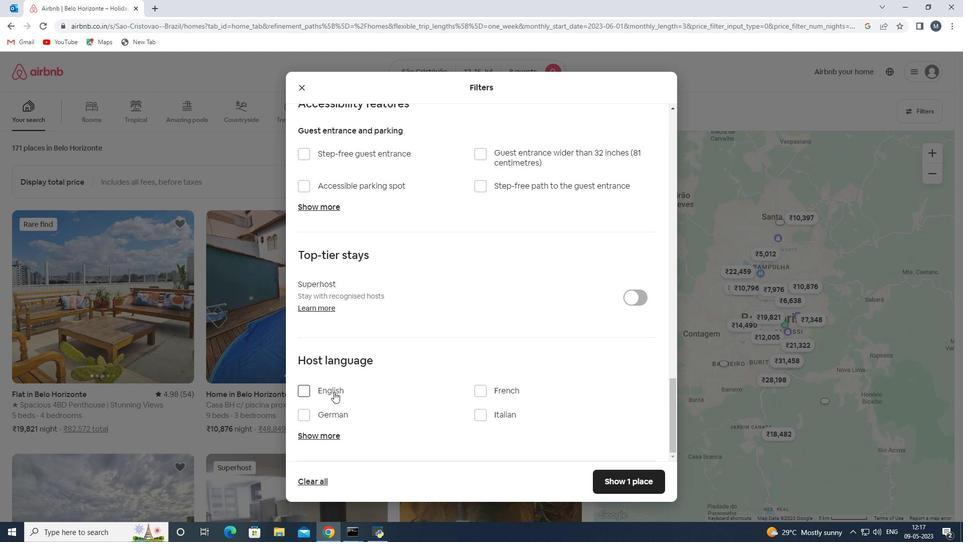 
Action: Mouse moved to (614, 479)
Screenshot: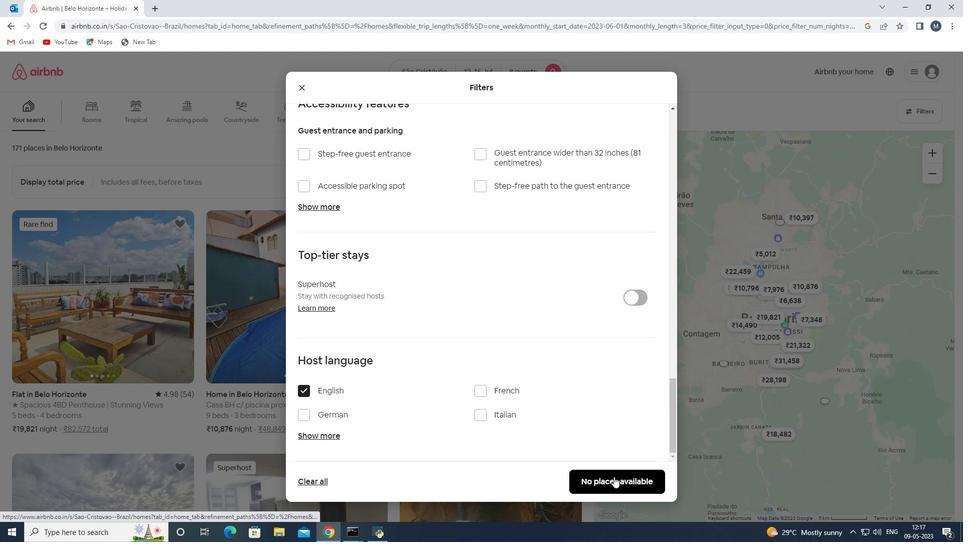 
Action: Mouse pressed left at (614, 479)
Screenshot: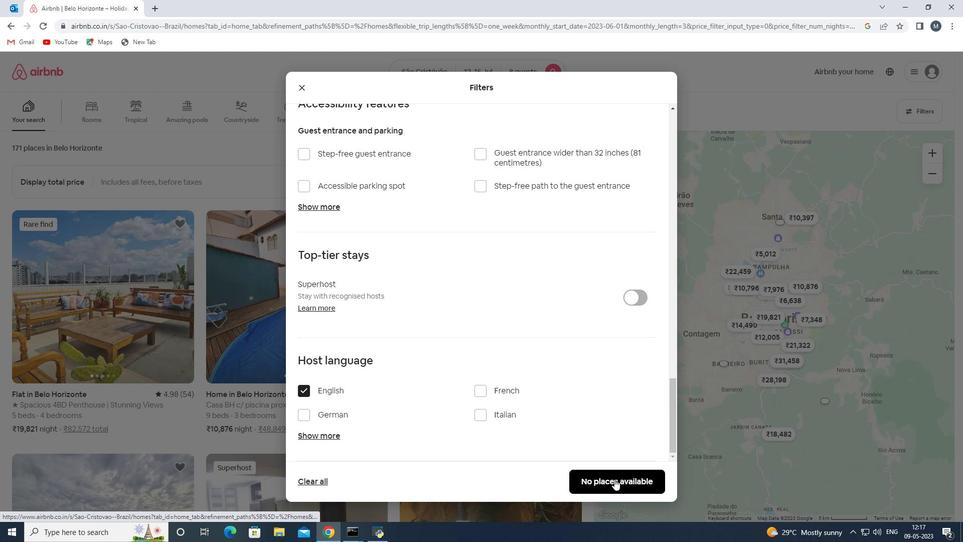 
Action: Mouse moved to (614, 478)
Screenshot: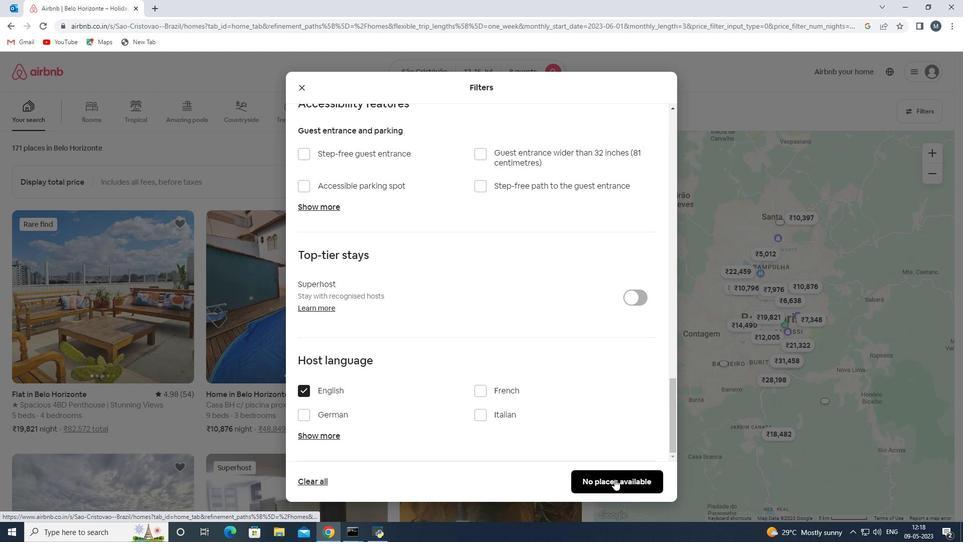 
